 Task: Look for space in Zelenokumsk, Russia from 7th July, 2023 to 15th July, 2023 for 6 adults in price range Rs.15000 to Rs.20000. Place can be entire place with 3 bedrooms having 3 beds and 3 bathrooms. Property type can be house, flat, guest house. Booking option can be shelf check-in. Required host language is English.
Action: Mouse moved to (426, 64)
Screenshot: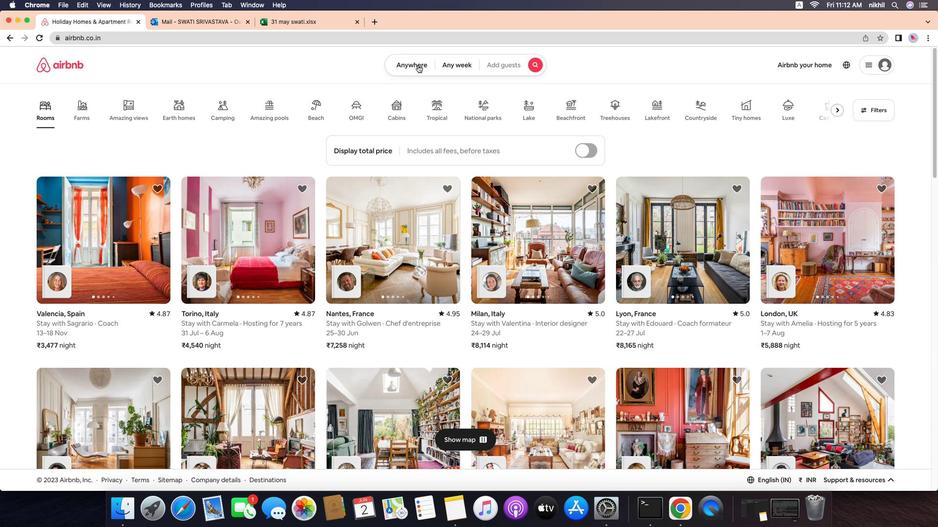 
Action: Key pressed Key.caps_lock
Screenshot: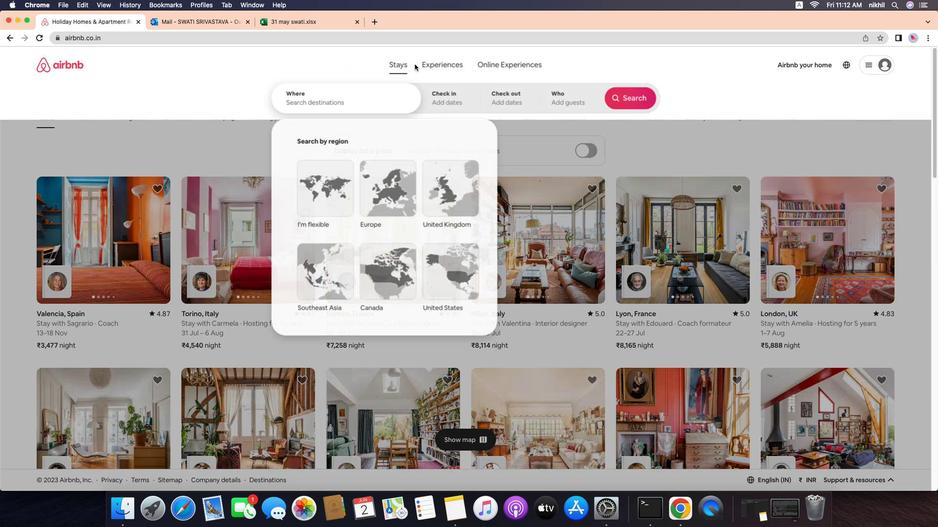 
Action: Mouse moved to (428, 62)
Screenshot: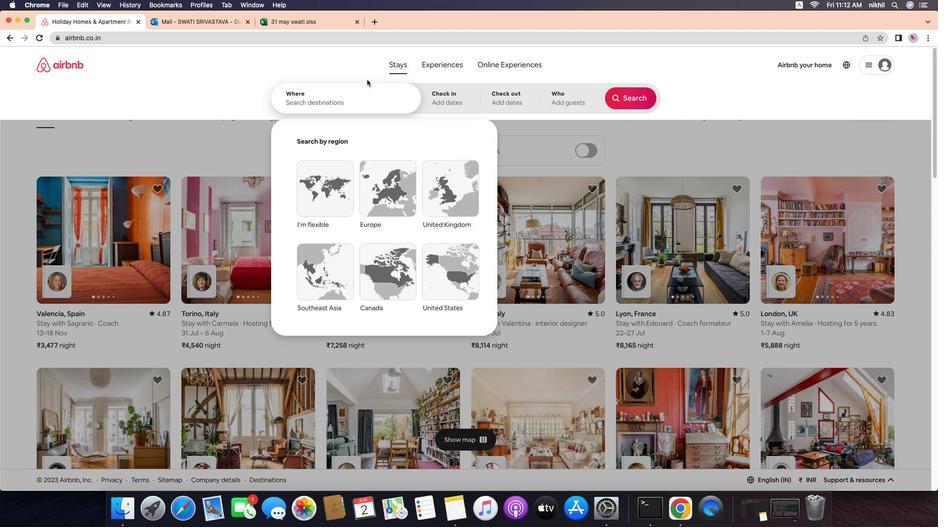 
Action: Mouse pressed left at (428, 62)
Screenshot: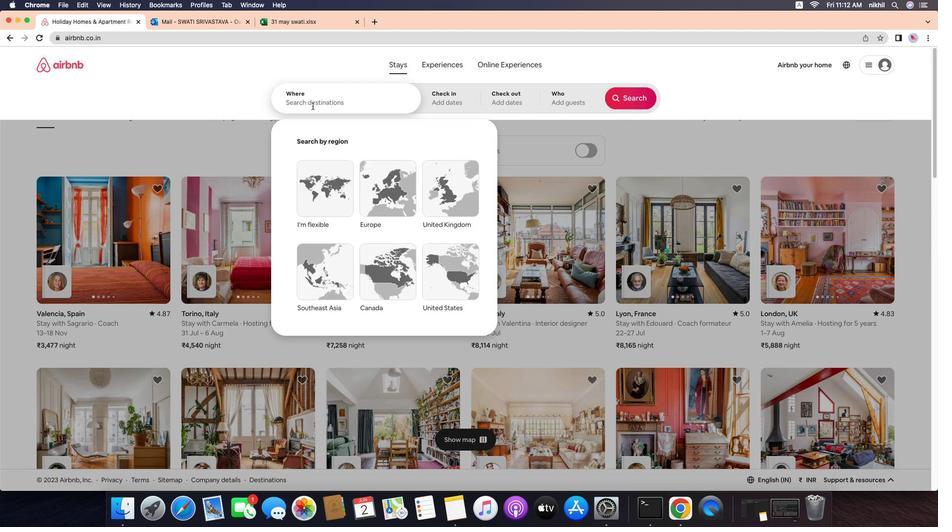 
Action: Mouse moved to (432, 58)
Screenshot: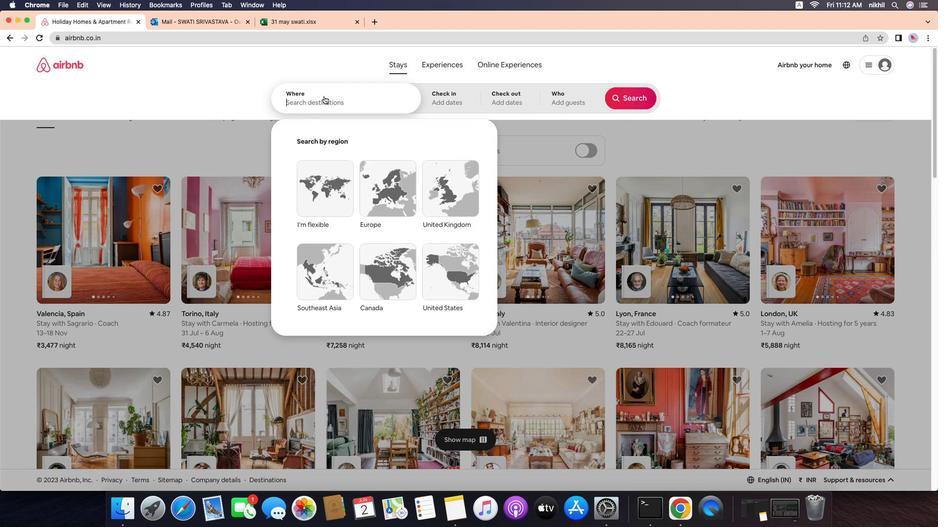 
Action: Mouse pressed left at (432, 58)
Screenshot: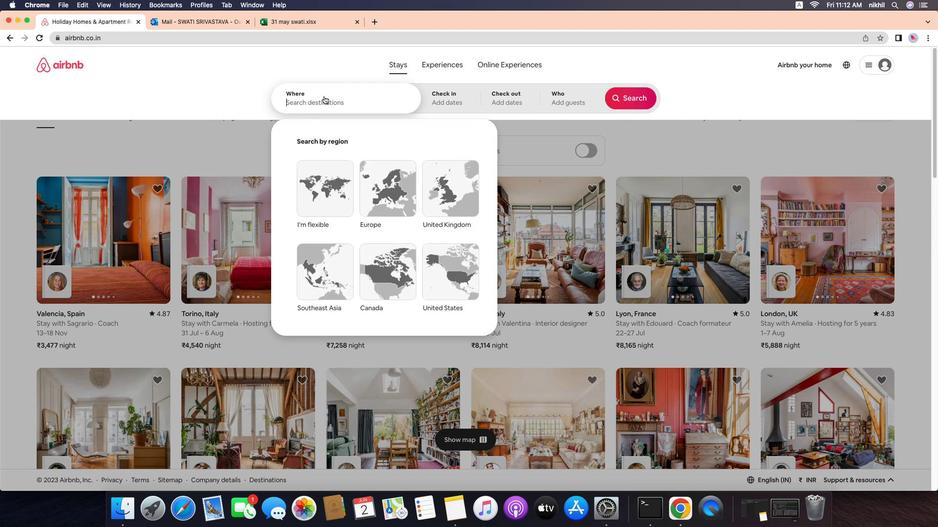 
Action: Mouse moved to (335, 92)
Screenshot: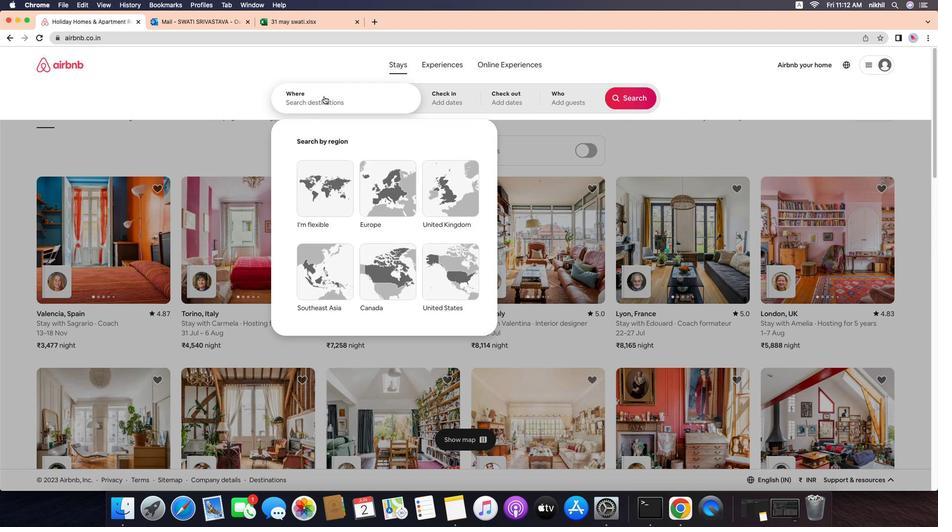 
Action: Mouse pressed left at (335, 92)
Screenshot: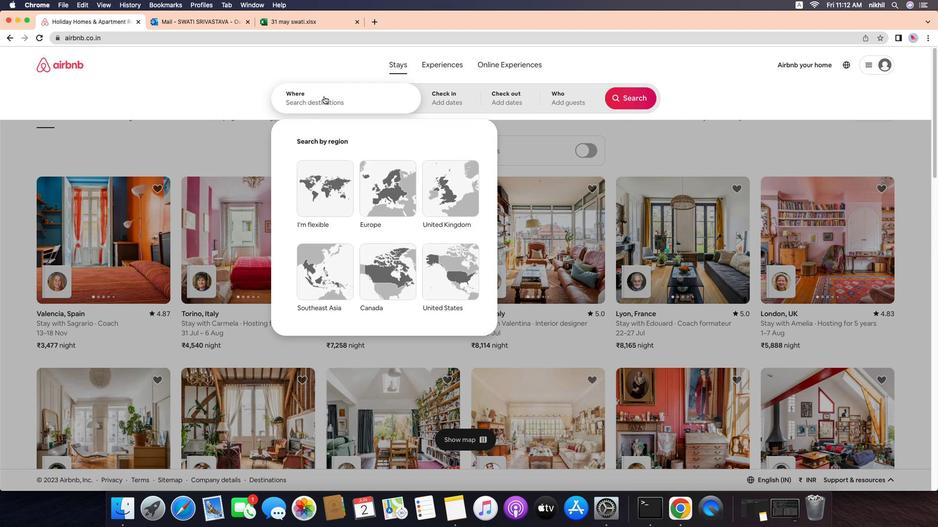 
Action: Key pressed Key.caps_lockKey.caps_lock'Z'Key.caps_lock'e''l''e''n''o''k''u''m''s''k'','Key.spaceKey.caps_lock'R'Key.caps_lock'u''s''s''i''a'Key.enter
Screenshot: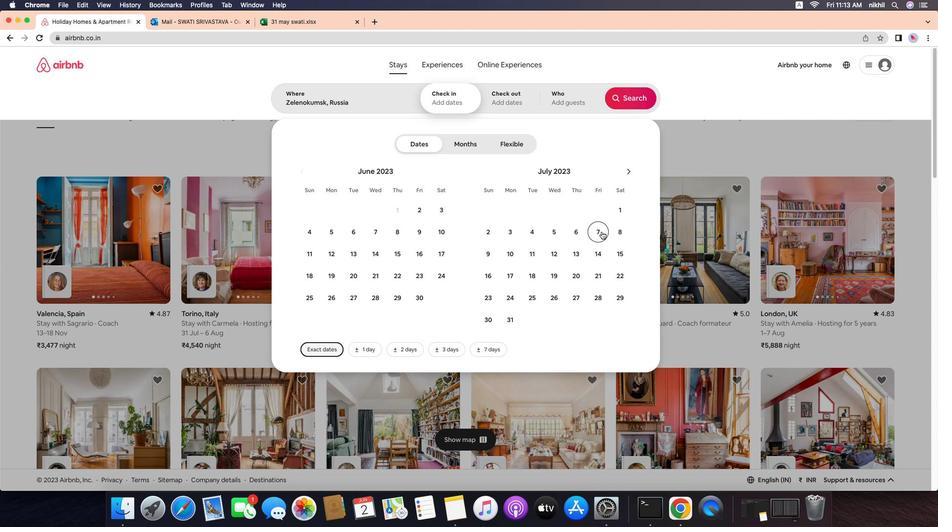 
Action: Mouse moved to (631, 237)
Screenshot: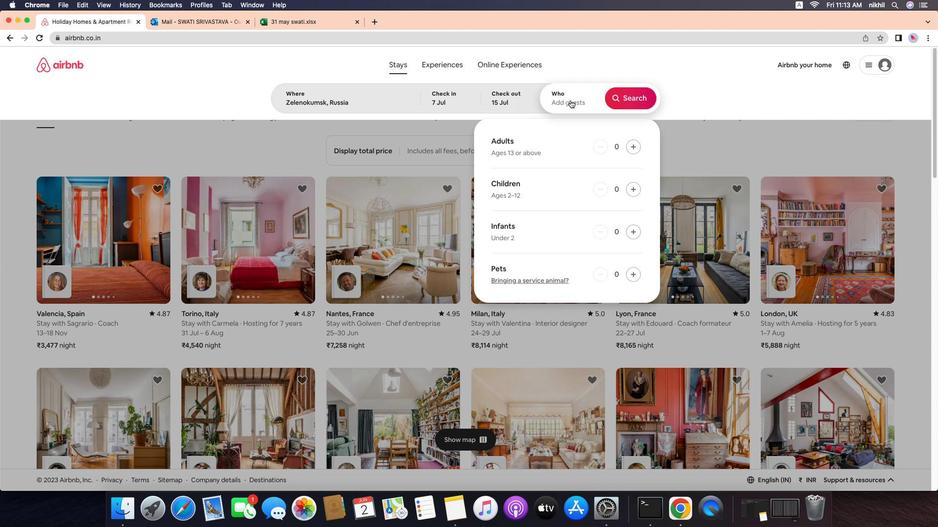 
Action: Mouse pressed left at (631, 237)
Screenshot: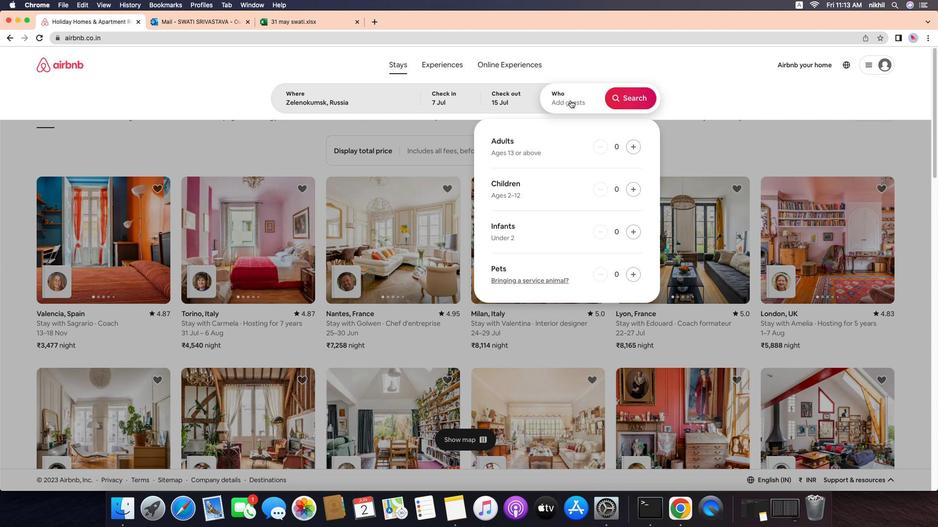 
Action: Mouse moved to (645, 252)
Screenshot: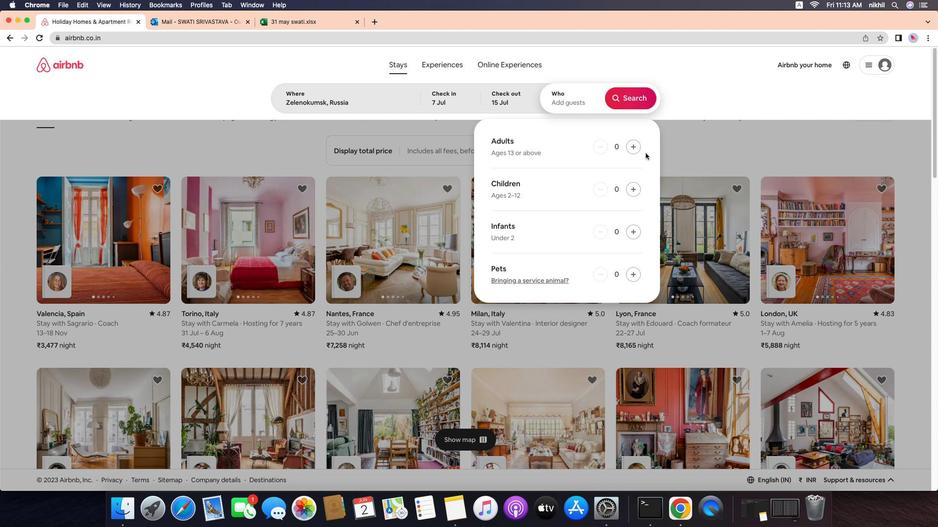 
Action: Mouse pressed left at (645, 252)
Screenshot: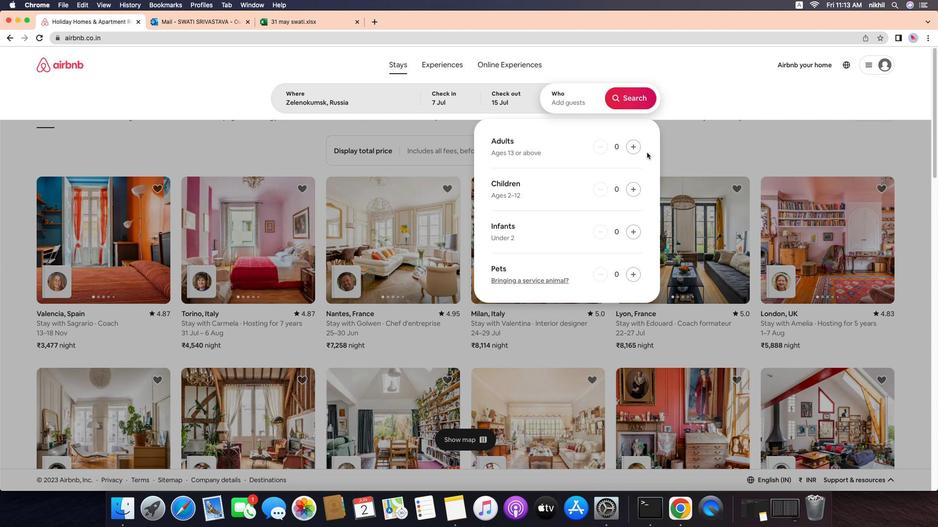 
Action: Mouse moved to (598, 96)
Screenshot: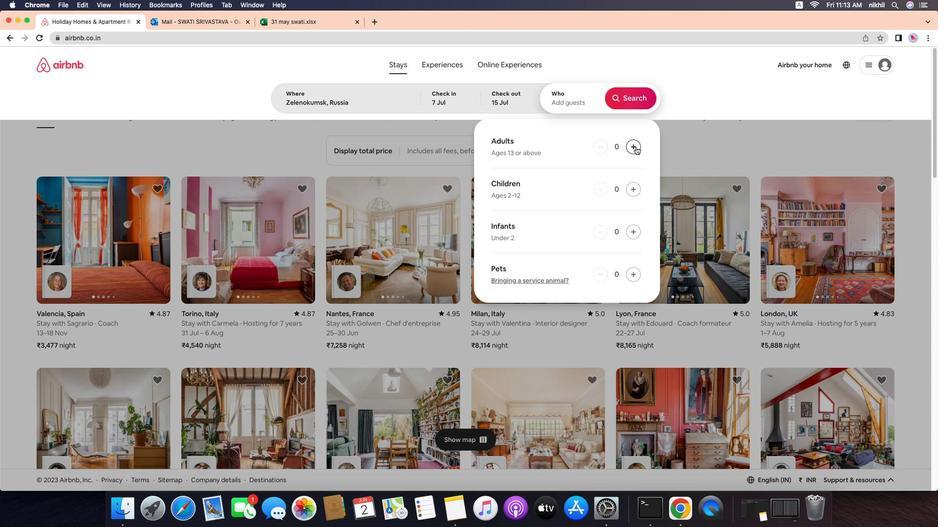 
Action: Mouse pressed left at (598, 96)
Screenshot: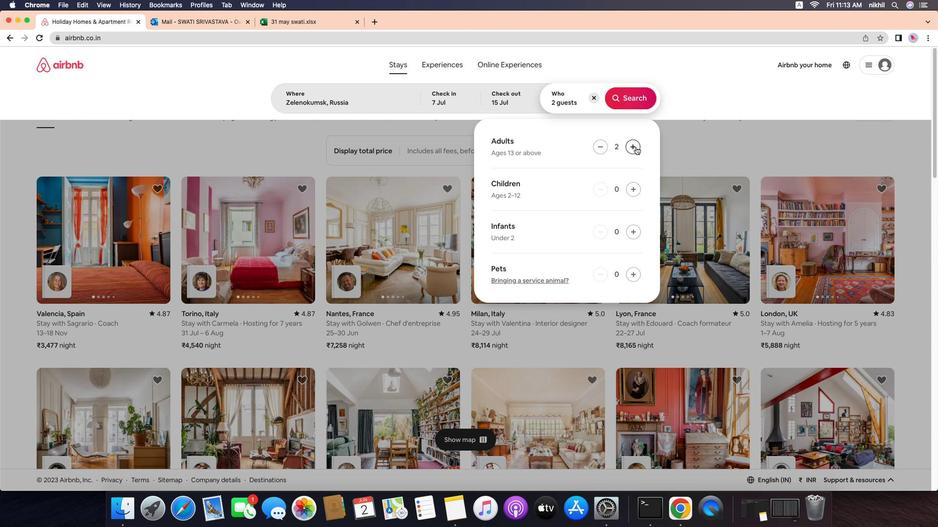 
Action: Mouse moved to (668, 147)
Screenshot: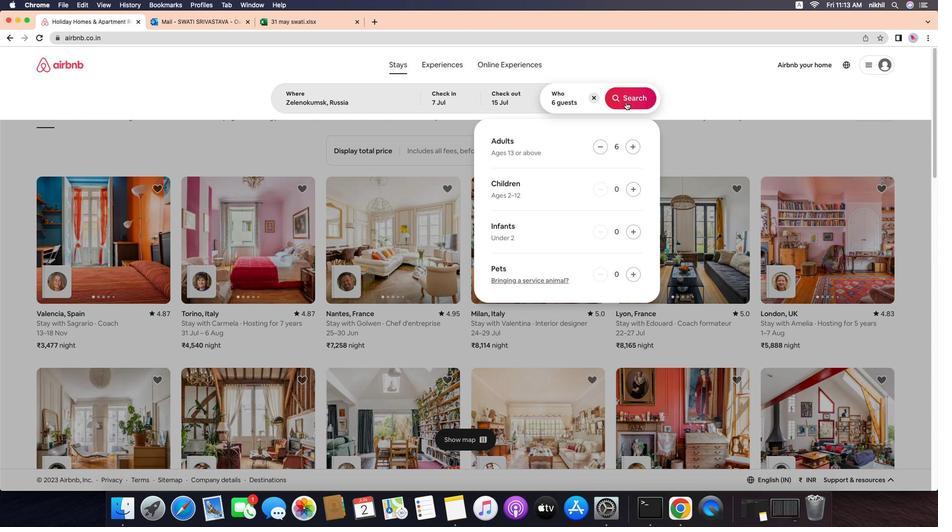 
Action: Mouse pressed left at (668, 147)
Screenshot: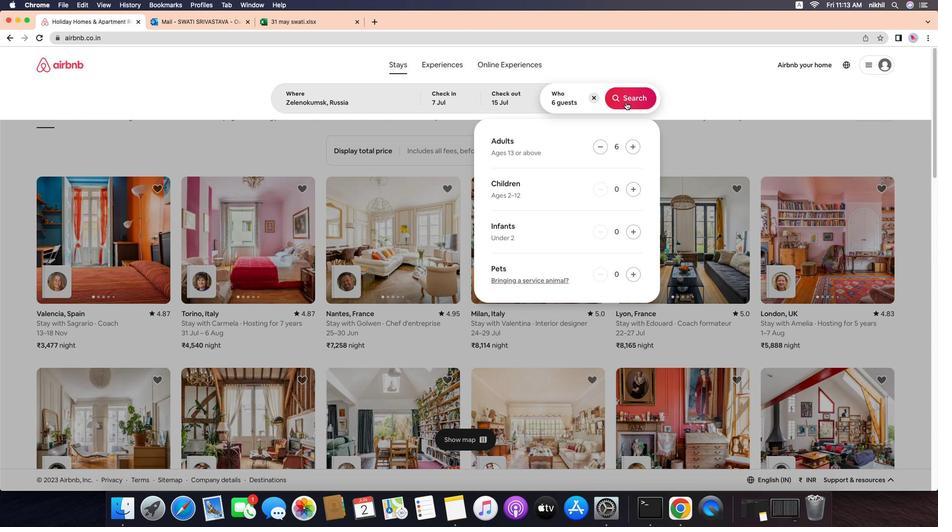 
Action: Mouse pressed left at (668, 147)
Screenshot: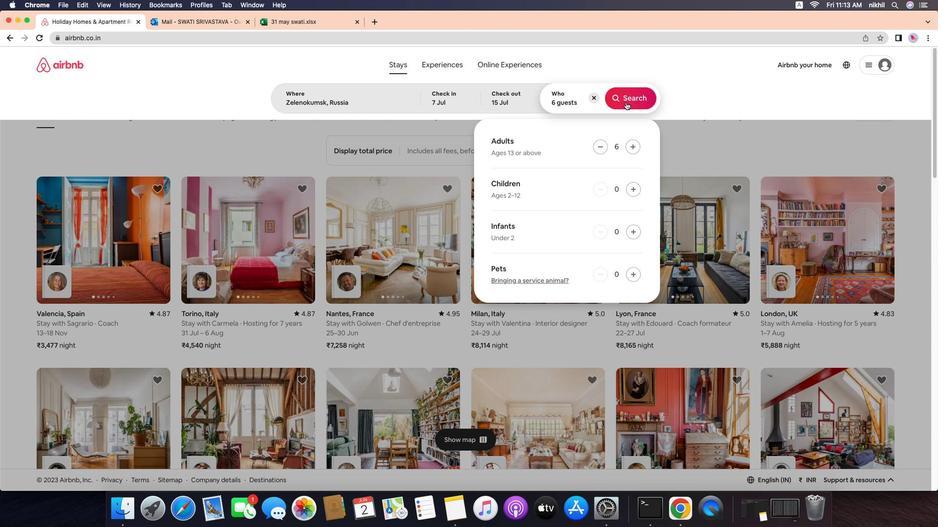 
Action: Mouse pressed left at (668, 147)
Screenshot: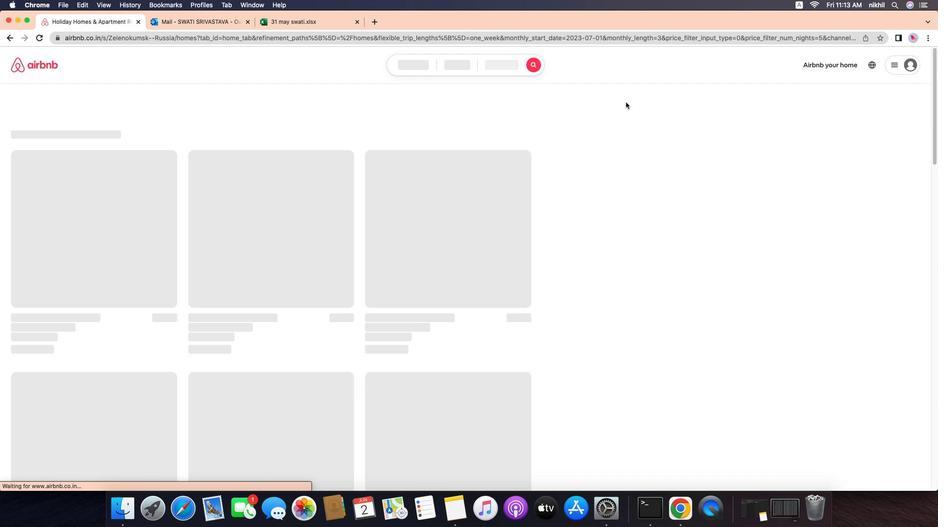 
Action: Mouse pressed left at (668, 147)
Screenshot: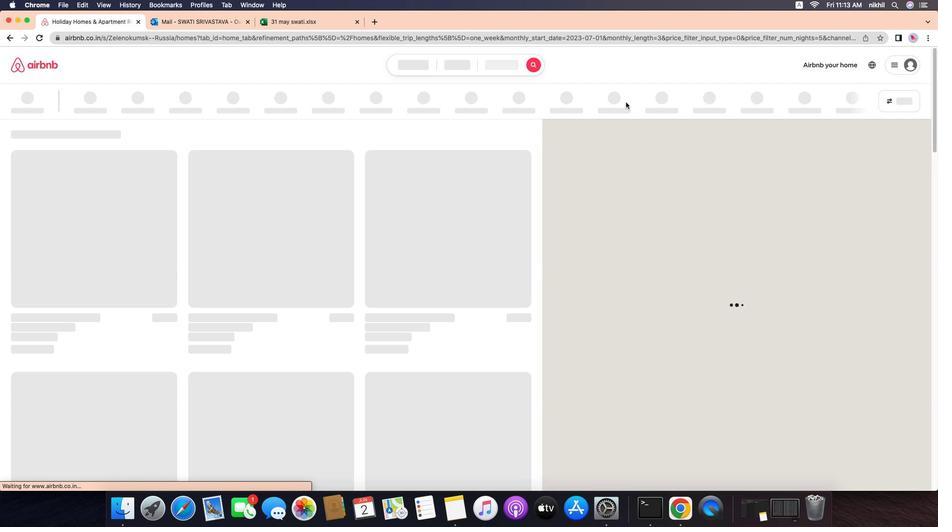 
Action: Mouse pressed left at (668, 147)
Screenshot: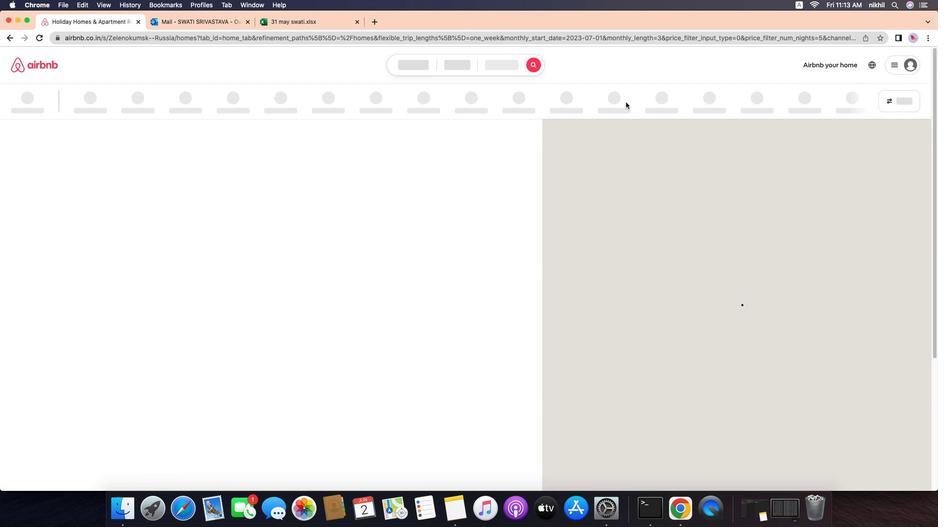 
Action: Mouse pressed left at (668, 147)
Screenshot: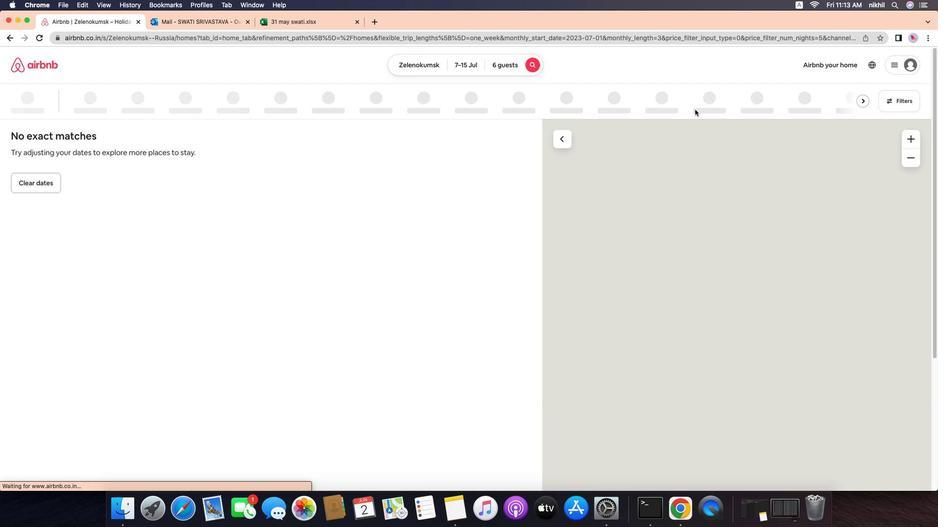 
Action: Mouse moved to (657, 98)
Screenshot: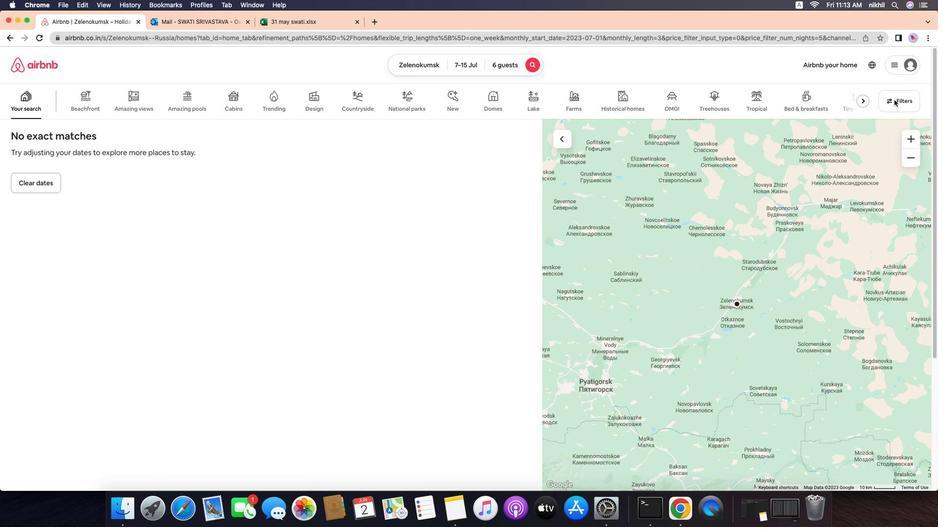 
Action: Mouse pressed left at (657, 98)
Screenshot: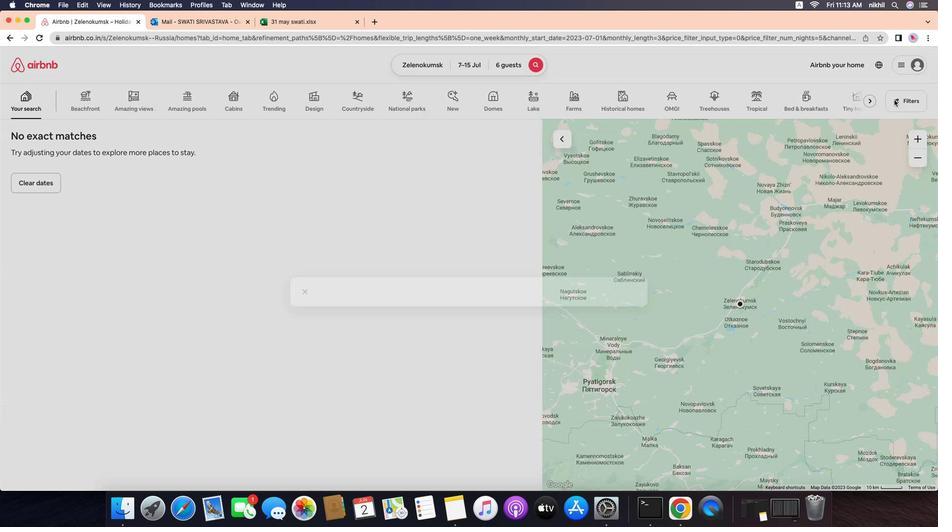 
Action: Mouse moved to (944, 96)
Screenshot: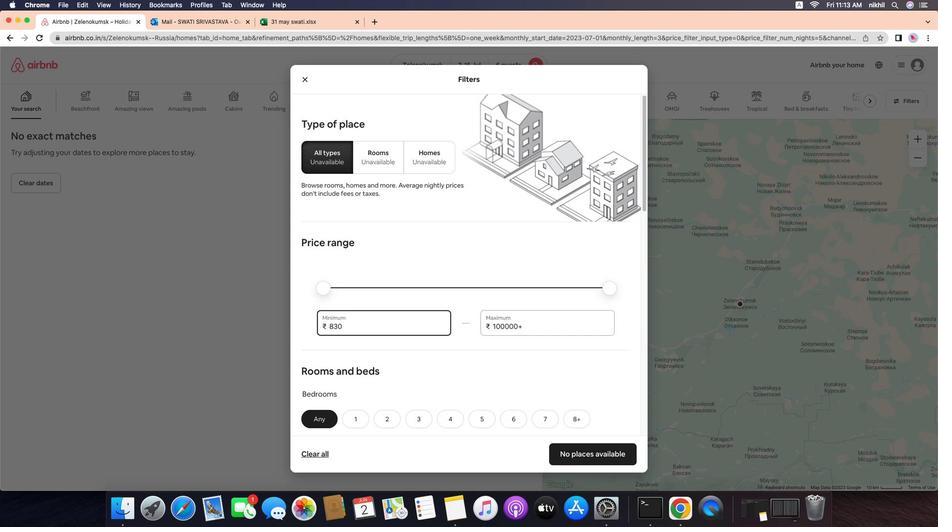 
Action: Mouse pressed left at (944, 96)
Screenshot: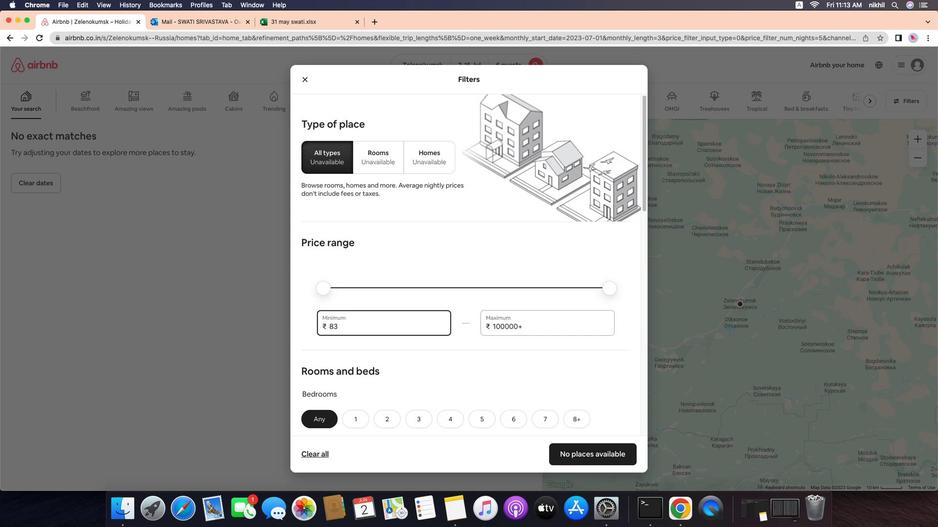 
Action: Mouse moved to (407, 343)
Screenshot: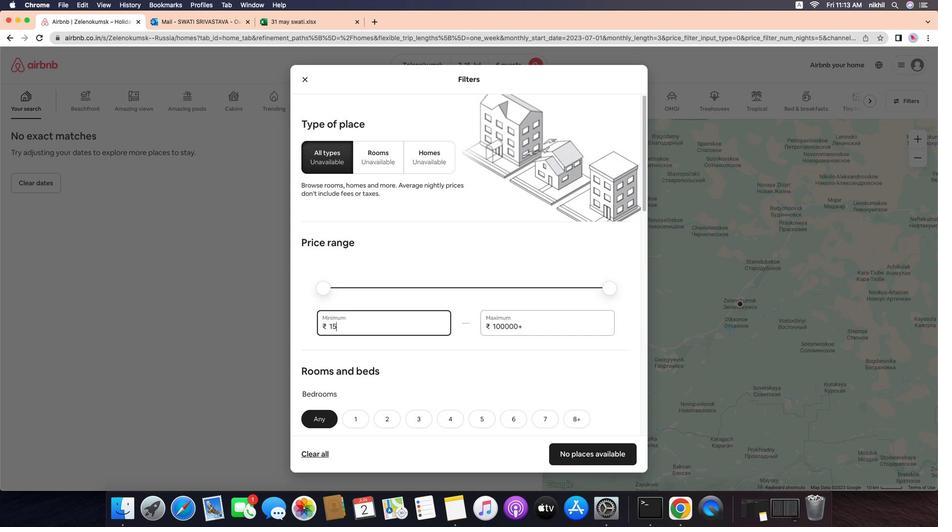 
Action: Mouse pressed left at (407, 343)
Screenshot: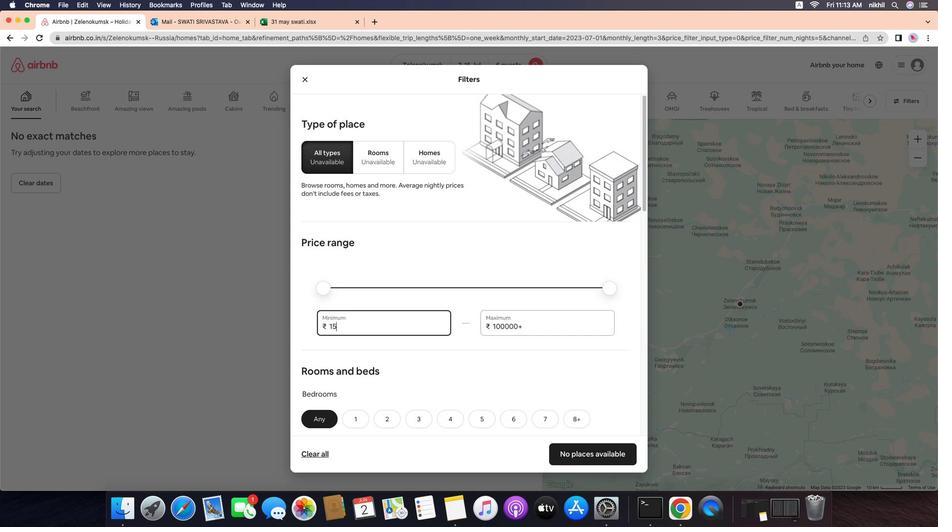 
Action: Key pressed Key.backspaceKey.backspaceKey.backspaceKey.backspaceKey.backspace'1''5''0''0''0'
Screenshot: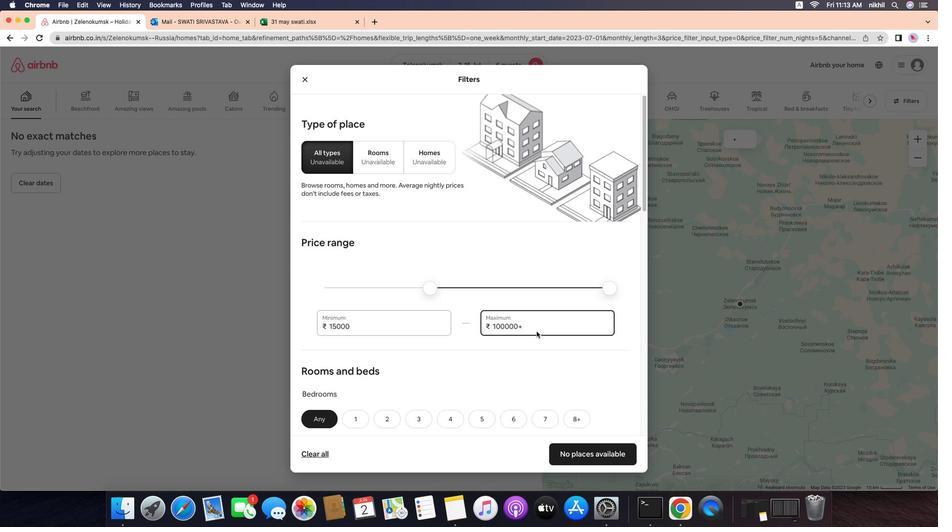 
Action: Mouse moved to (563, 343)
Screenshot: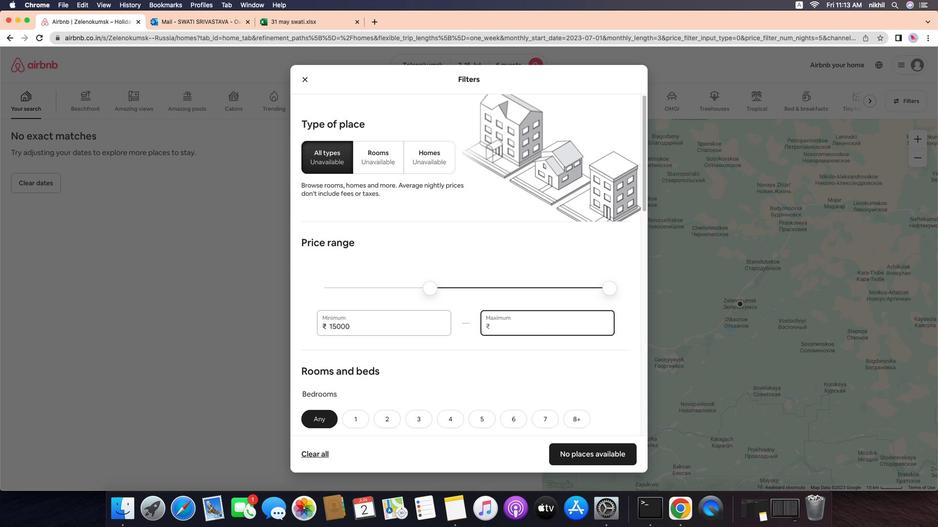 
Action: Mouse pressed left at (563, 343)
Screenshot: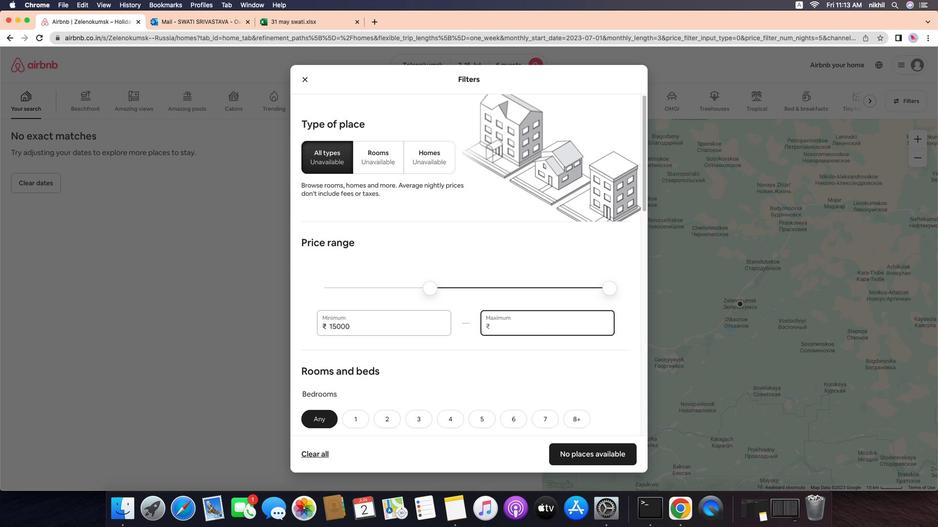 
Action: Mouse moved to (562, 343)
Screenshot: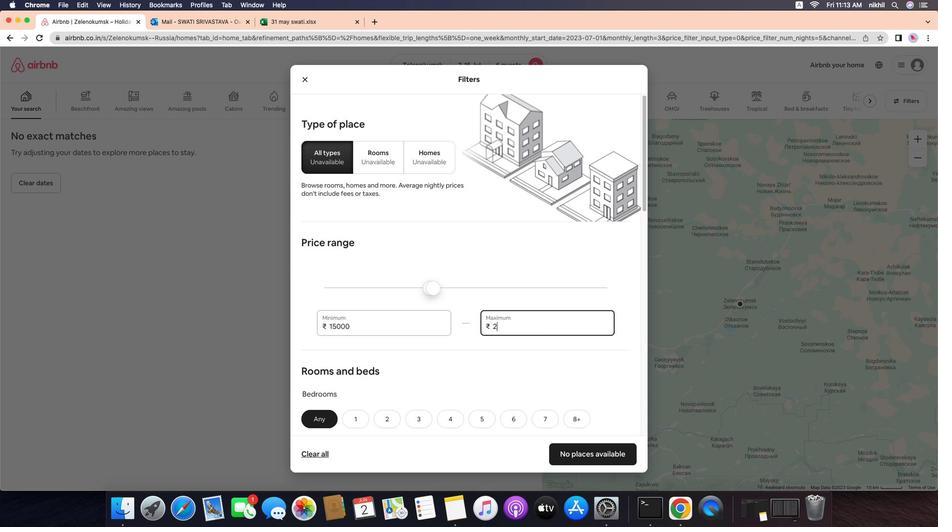 
Action: Key pressed Key.backspaceKey.backspaceKey.backspaceKey.backspaceKey.backspaceKey.backspaceKey.backspaceKey.backspace'2''0''0''0''0'
Screenshot: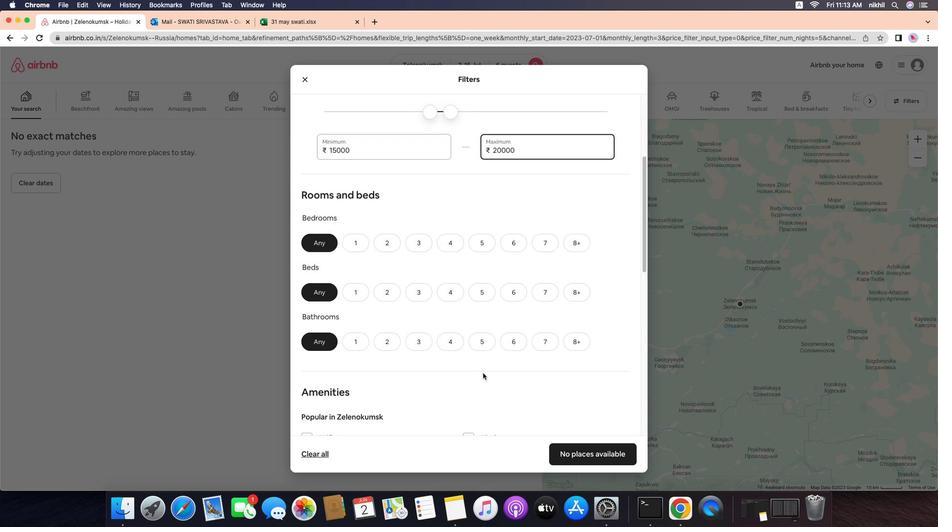
Action: Mouse moved to (504, 388)
Screenshot: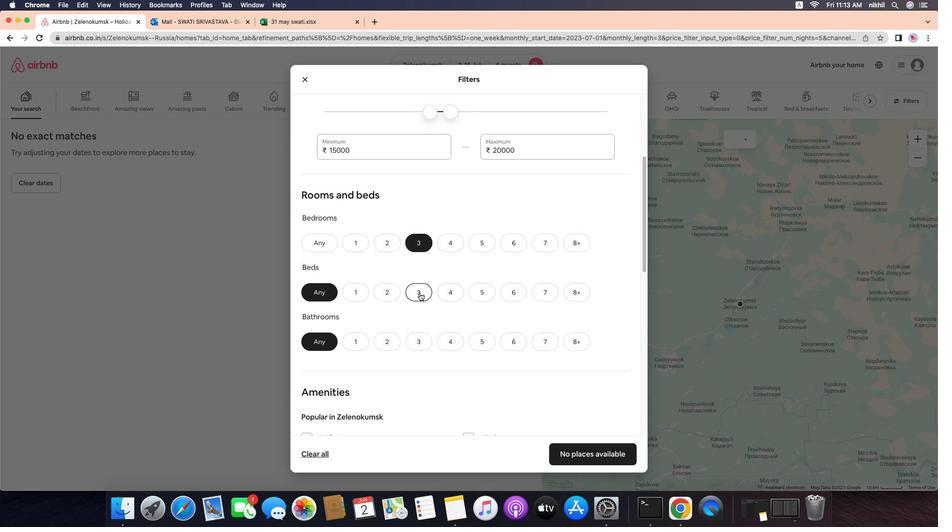 
Action: Mouse scrolled (504, 388) with delta (-9, -10)
Screenshot: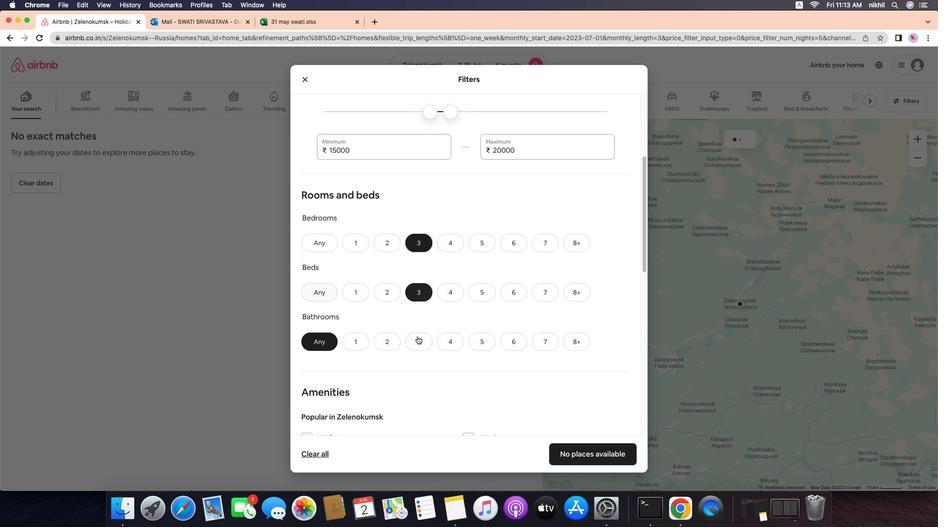 
Action: Mouse scrolled (504, 388) with delta (-9, -10)
Screenshot: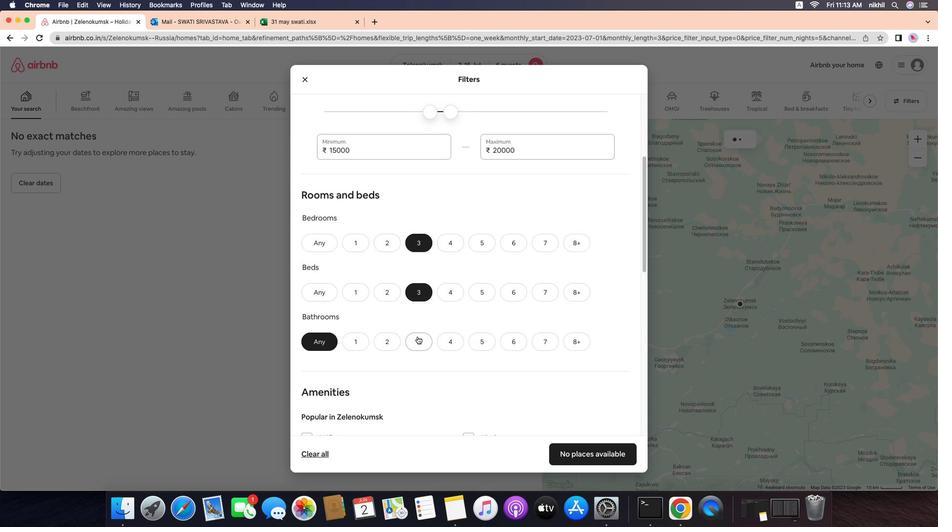 
Action: Mouse scrolled (504, 388) with delta (-9, -11)
Screenshot: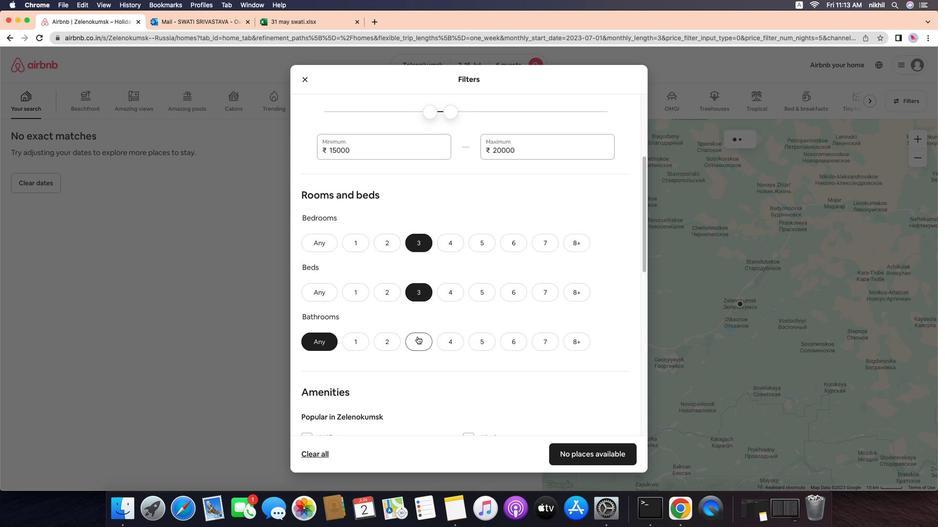 
Action: Mouse scrolled (504, 388) with delta (-9, -11)
Screenshot: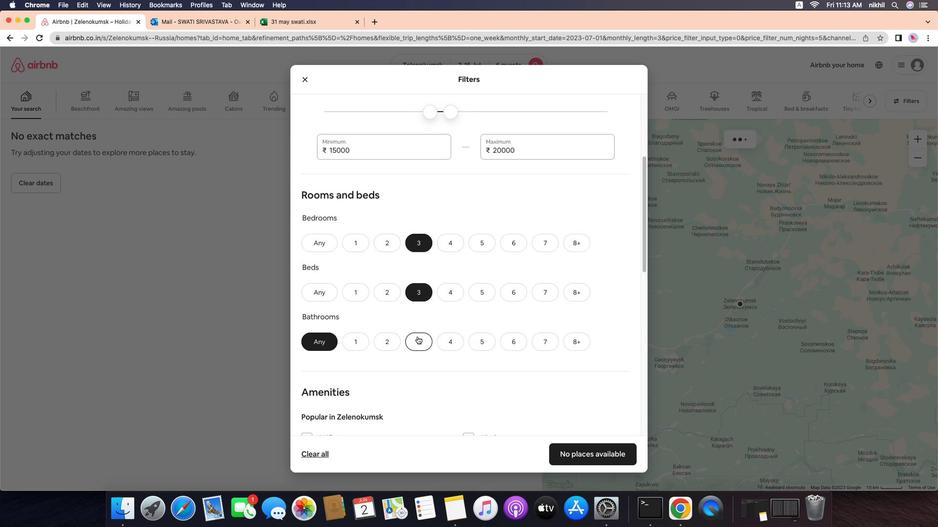 
Action: Mouse moved to (437, 249)
Screenshot: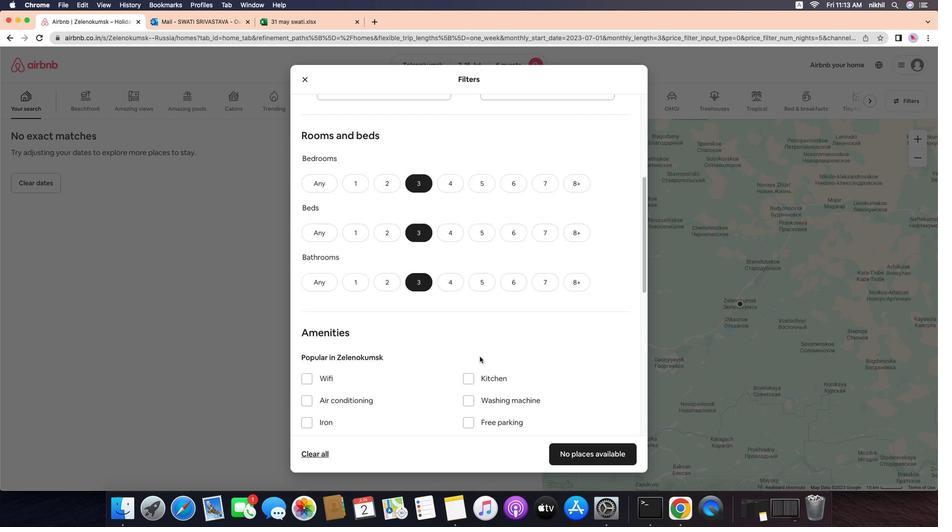 
Action: Mouse pressed left at (437, 249)
Screenshot: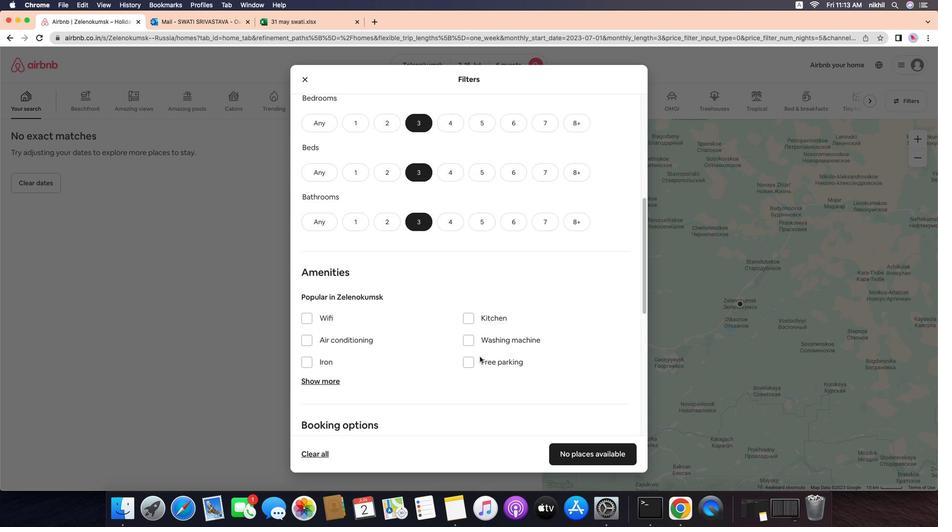 
Action: Mouse moved to (437, 303)
Screenshot: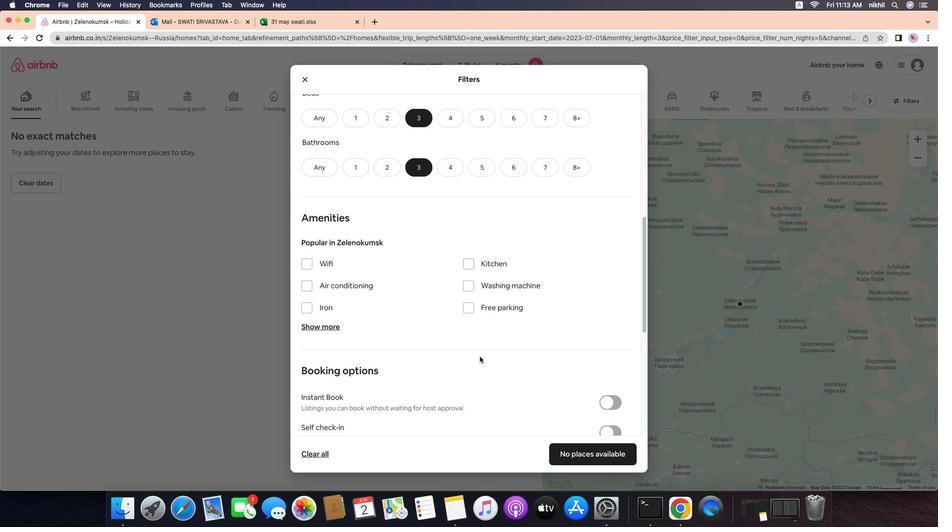 
Action: Mouse pressed left at (437, 303)
Screenshot: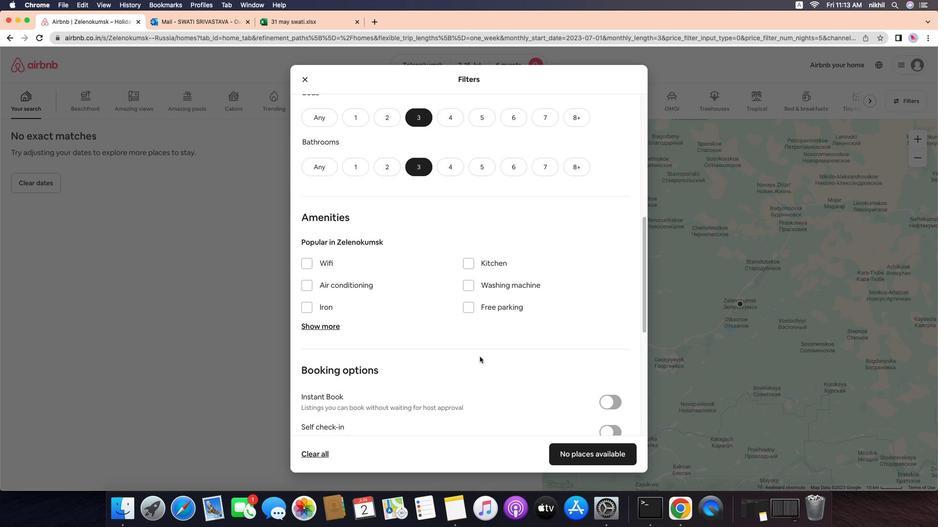 
Action: Mouse moved to (435, 349)
Screenshot: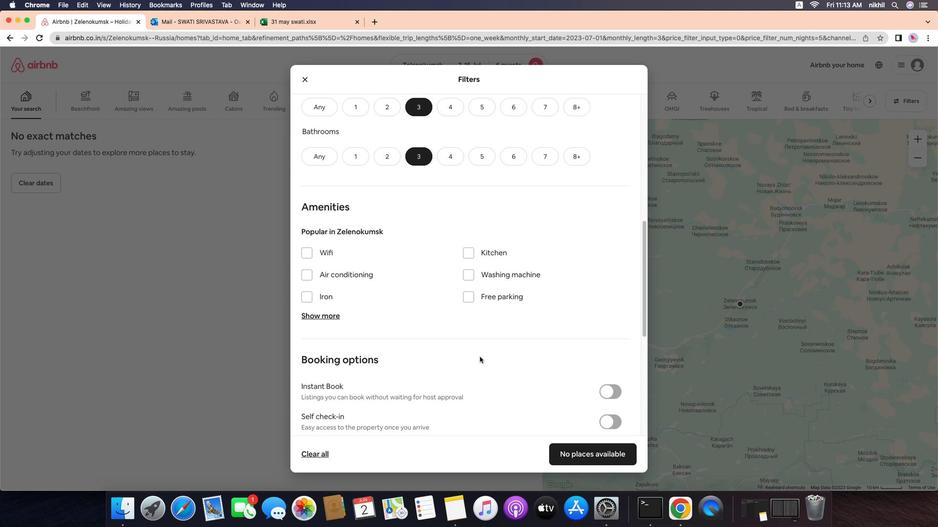 
Action: Mouse pressed left at (435, 349)
Screenshot: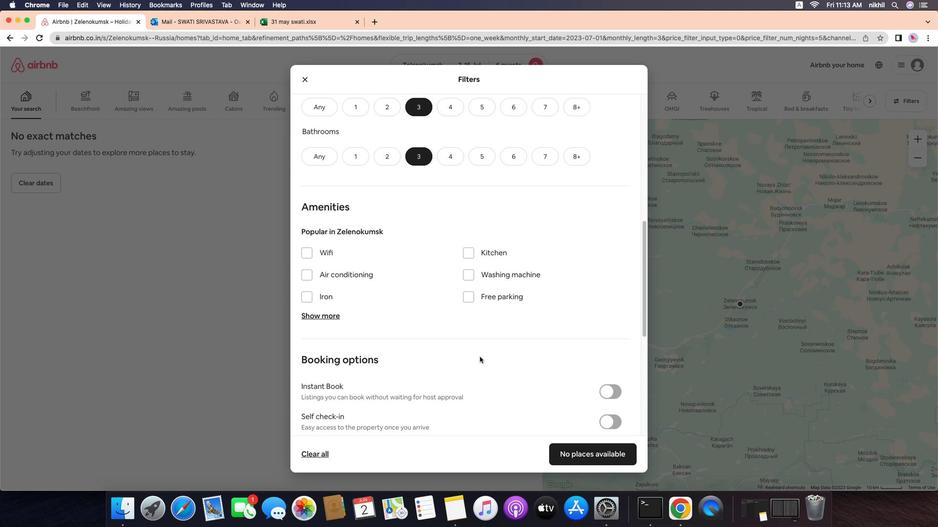
Action: Mouse moved to (501, 370)
Screenshot: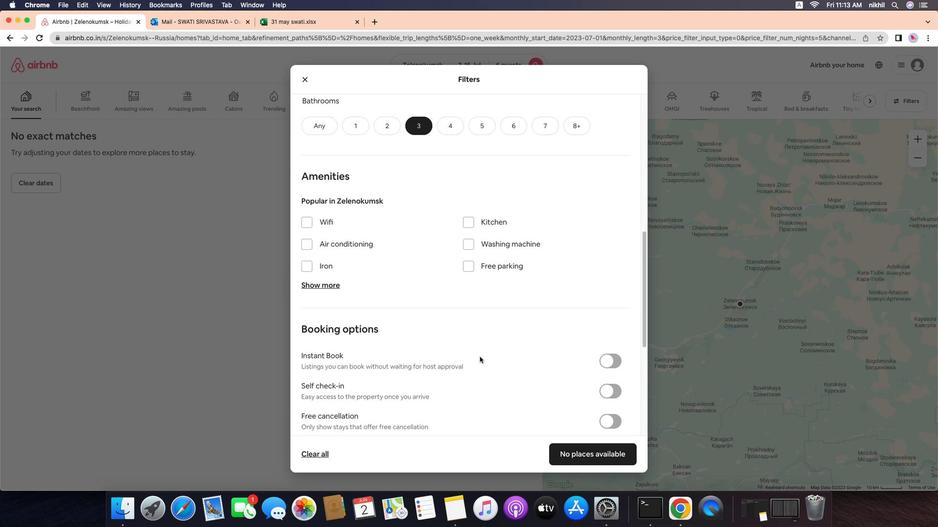 
Action: Mouse scrolled (501, 370) with delta (-9, -10)
Screenshot: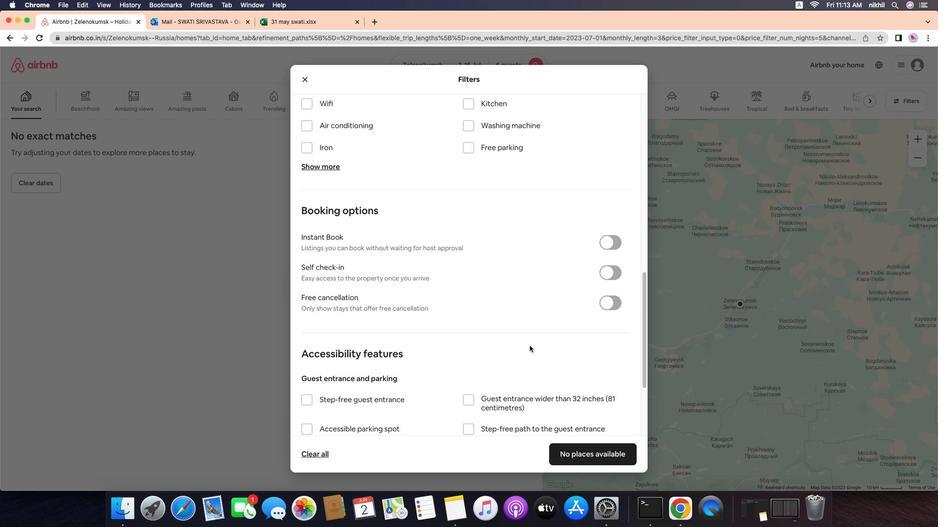 
Action: Mouse scrolled (501, 370) with delta (-9, -10)
Screenshot: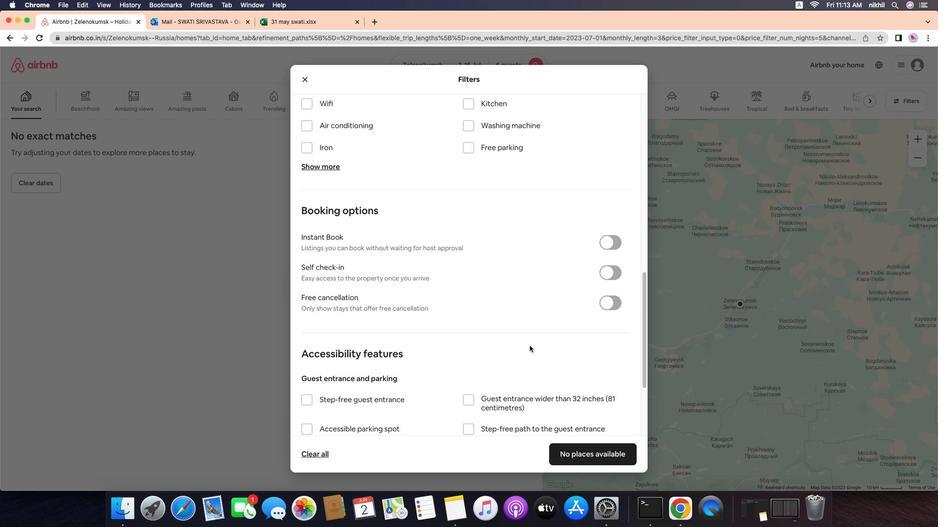 
Action: Mouse scrolled (501, 370) with delta (-9, -11)
Screenshot: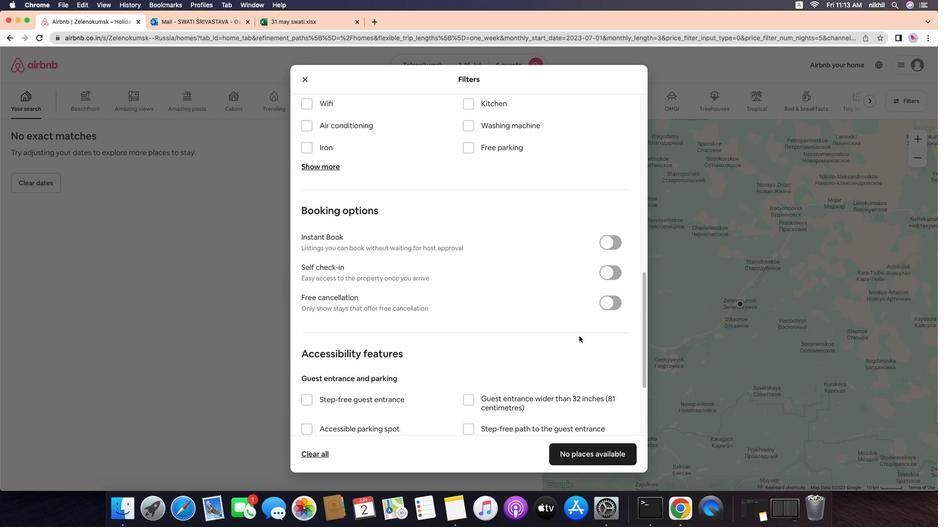
Action: Mouse scrolled (501, 370) with delta (-9, -11)
Screenshot: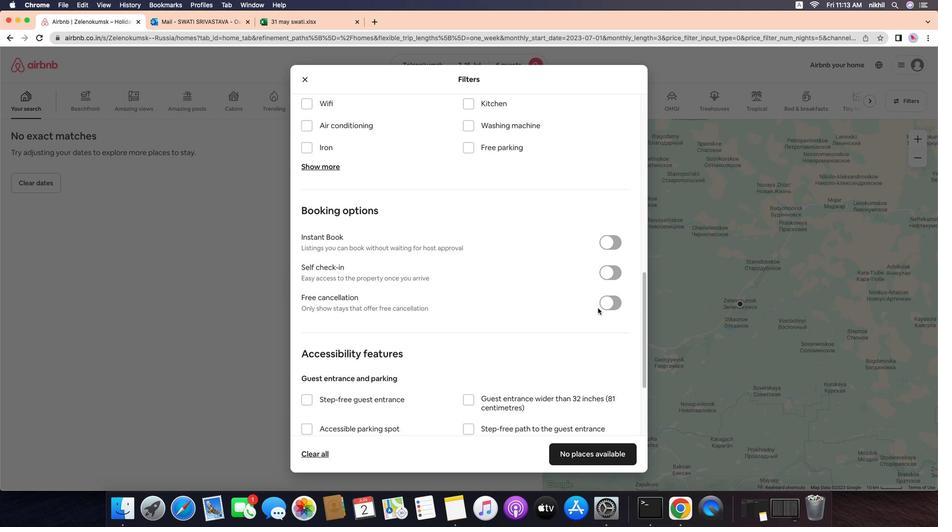 
Action: Mouse scrolled (501, 370) with delta (-9, -10)
Screenshot: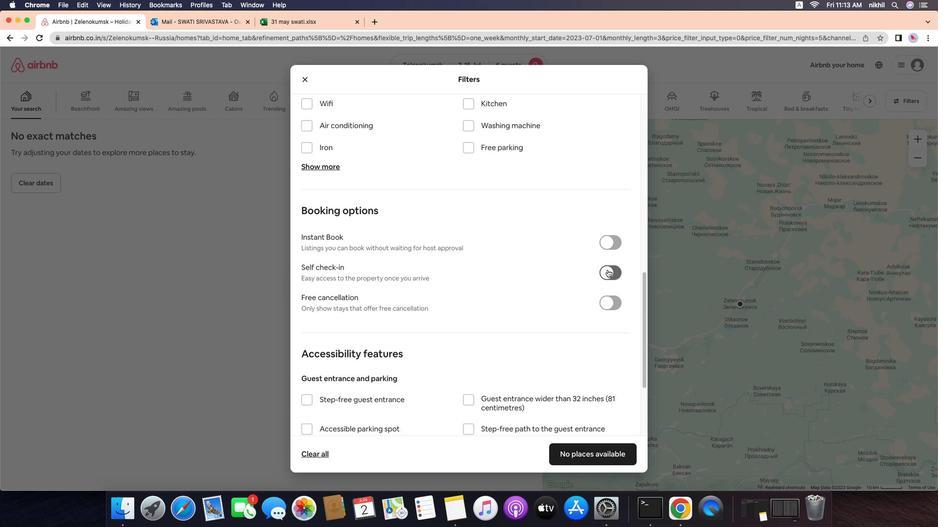 
Action: Mouse scrolled (501, 370) with delta (-9, -10)
Screenshot: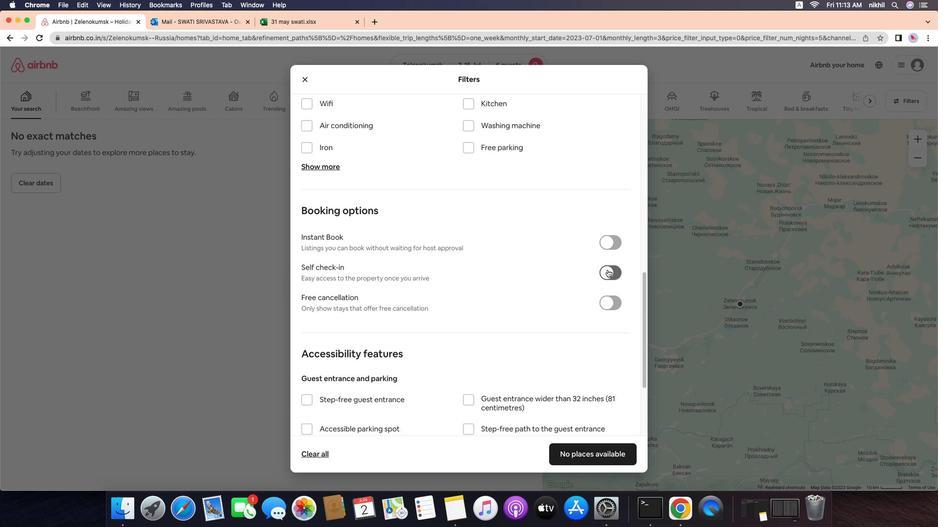 
Action: Mouse scrolled (501, 370) with delta (-9, -10)
Screenshot: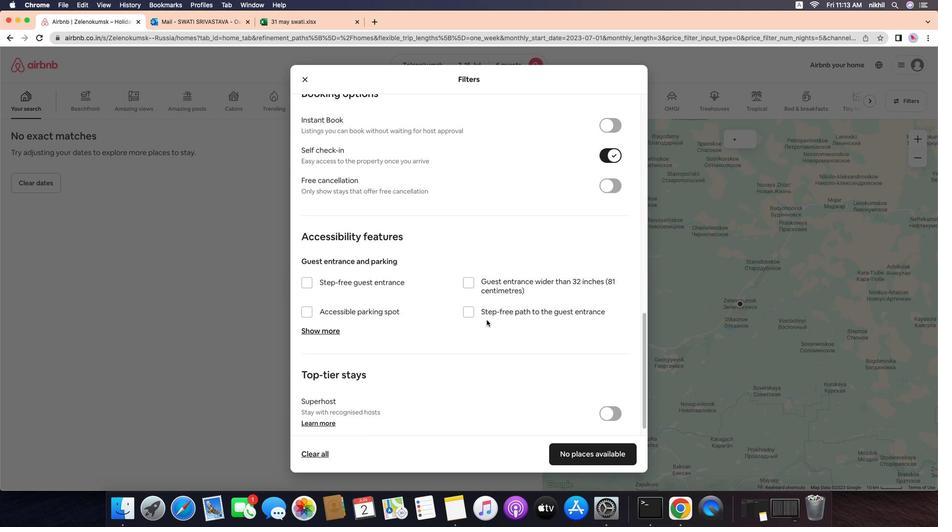 
Action: Mouse scrolled (501, 370) with delta (-9, -10)
Screenshot: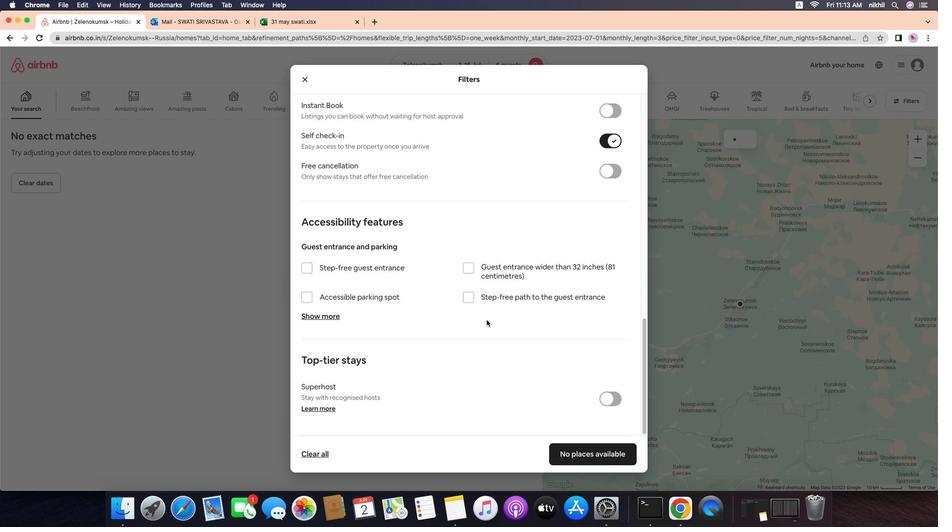 
Action: Mouse scrolled (501, 370) with delta (-9, -10)
Screenshot: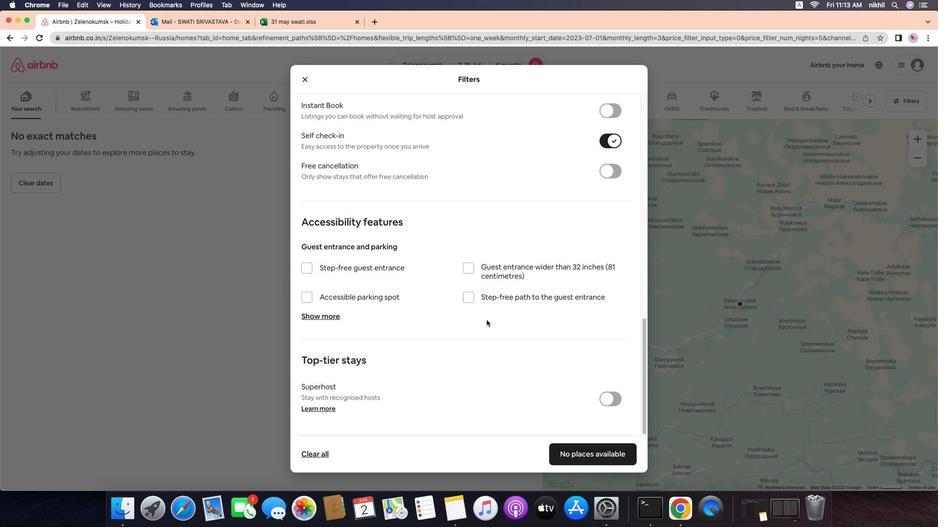 
Action: Mouse scrolled (501, 370) with delta (-9, -11)
Screenshot: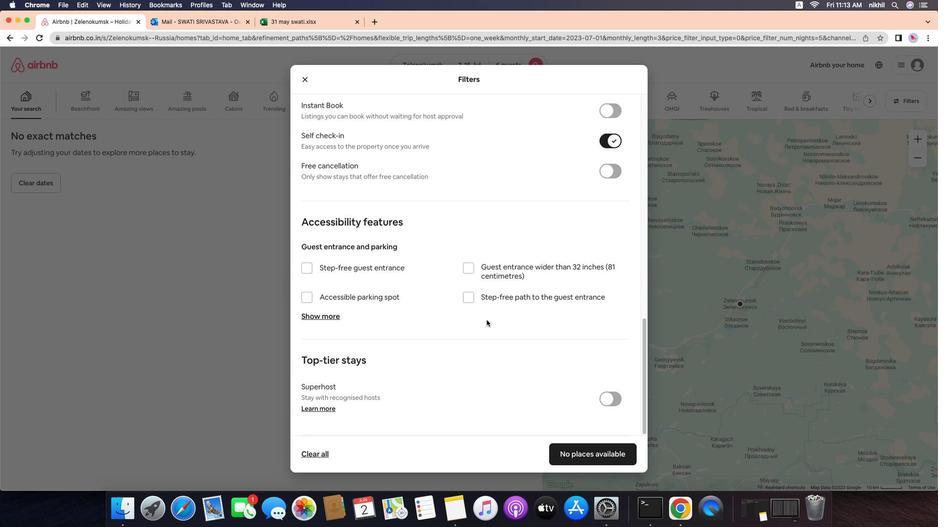 
Action: Mouse moved to (638, 277)
Screenshot: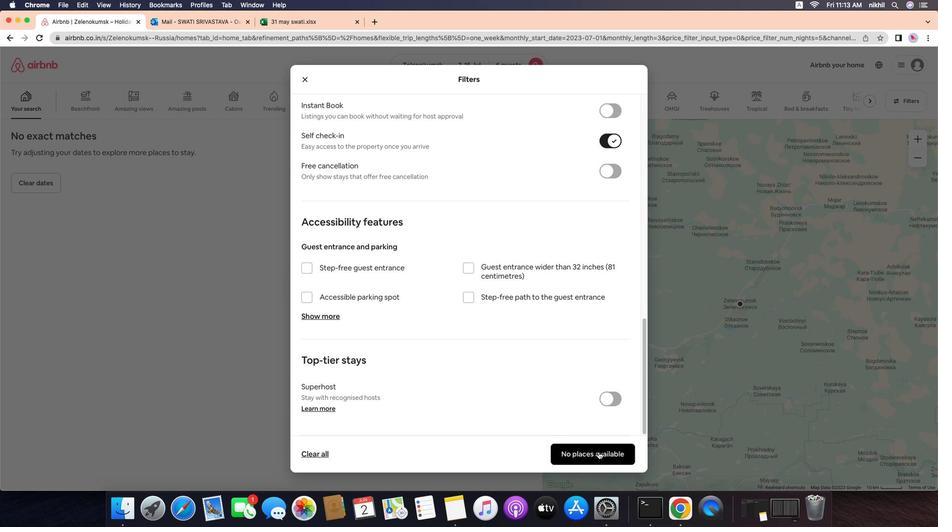 
Action: Mouse pressed left at (638, 277)
Screenshot: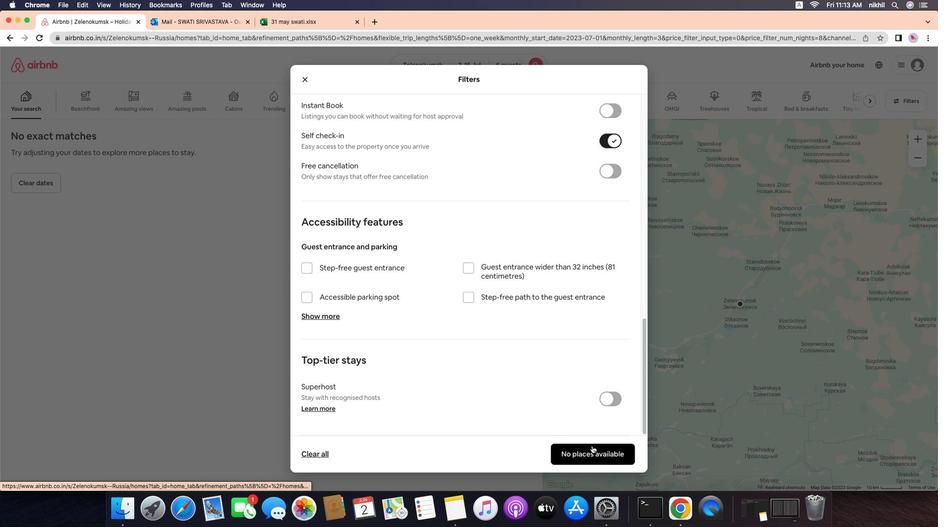 
Action: Mouse moved to (509, 331)
Screenshot: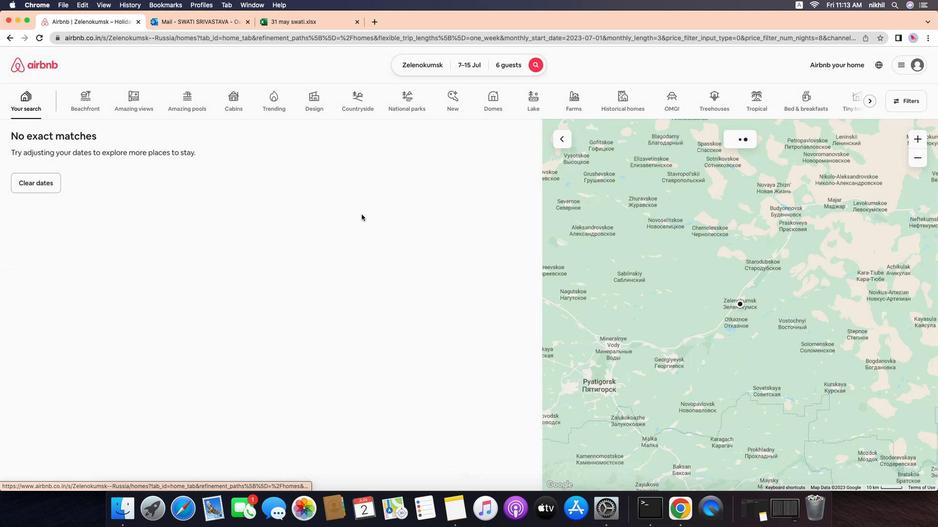 
Action: Mouse scrolled (509, 331) with delta (-9, -10)
Screenshot: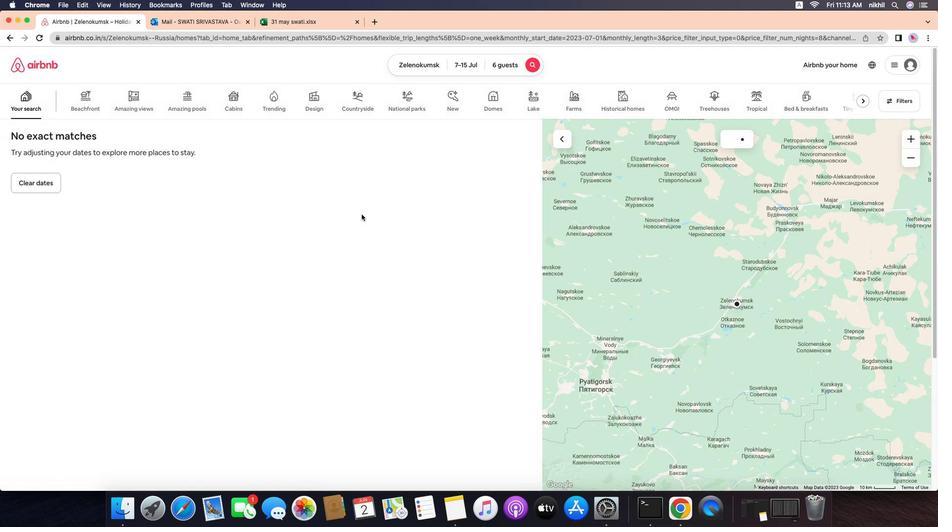 
Action: Mouse scrolled (509, 331) with delta (-9, -10)
Screenshot: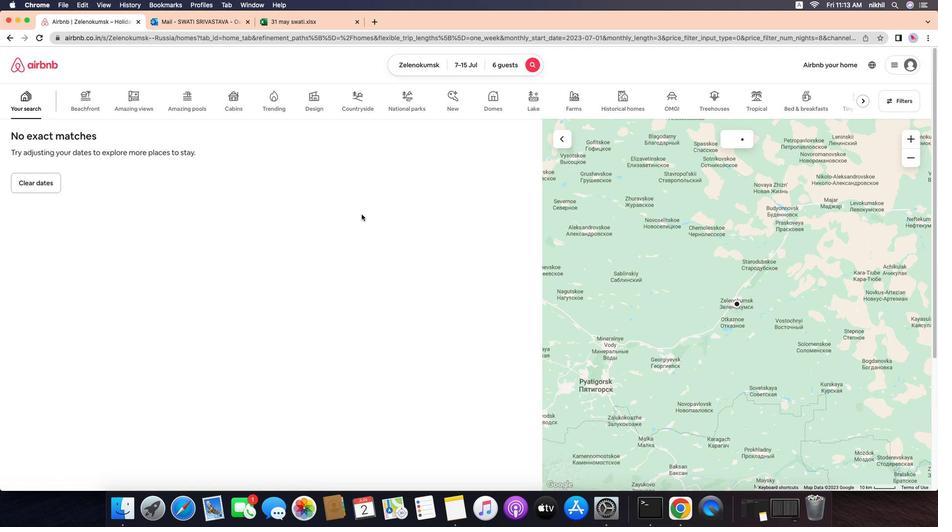 
Action: Mouse scrolled (509, 331) with delta (-9, -11)
Screenshot: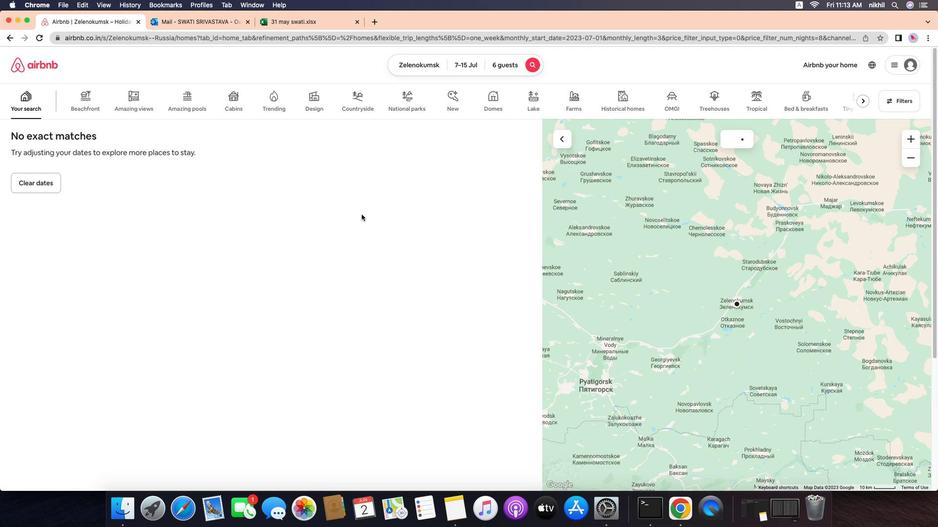 
Action: Mouse scrolled (509, 331) with delta (-9, -13)
Screenshot: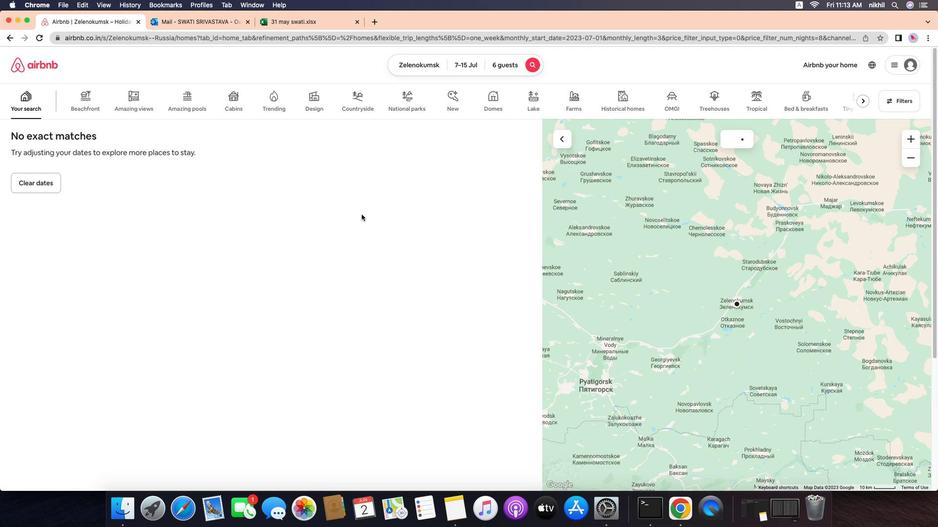 
Action: Mouse scrolled (509, 331) with delta (-9, -13)
Screenshot: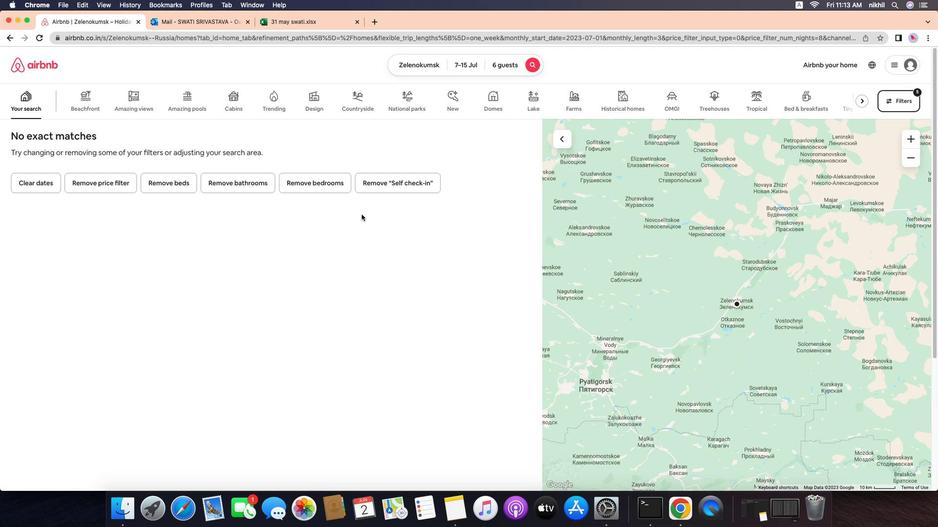 
Action: Mouse scrolled (509, 331) with delta (-9, -10)
Screenshot: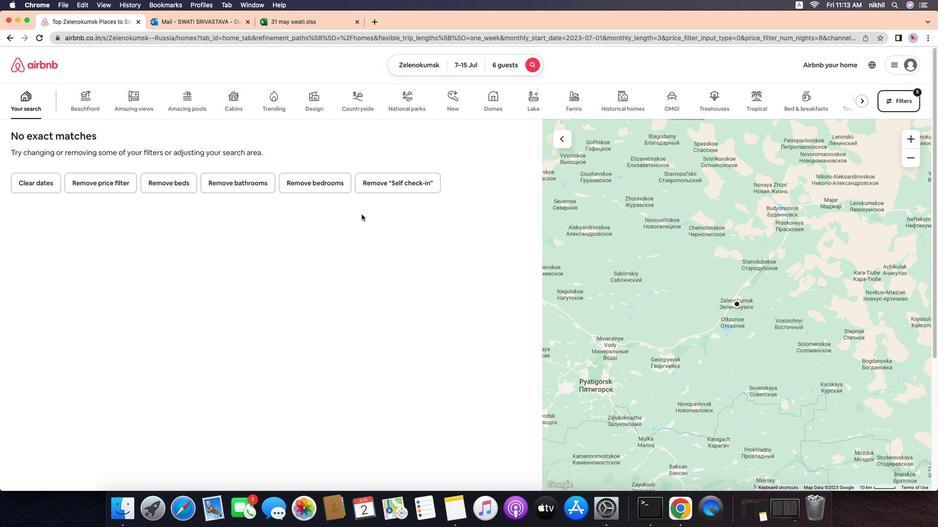 
Action: Mouse scrolled (509, 331) with delta (-9, -10)
Screenshot: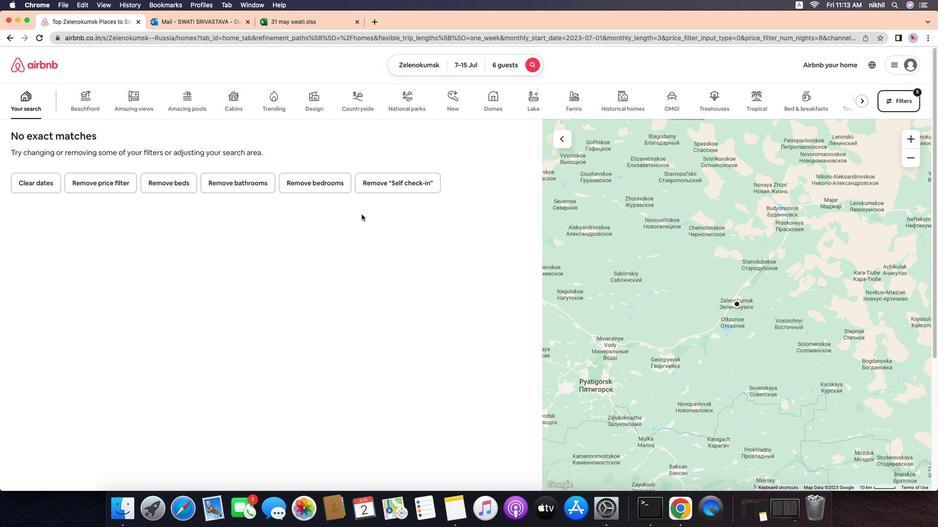 
Action: Mouse scrolled (509, 331) with delta (-9, -12)
Screenshot: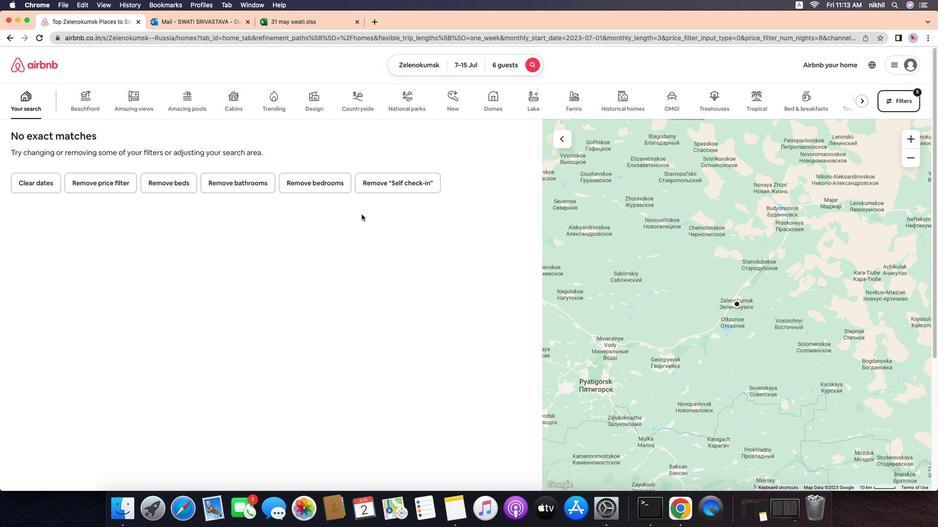 
Action: Mouse scrolled (509, 331) with delta (-9, -13)
Screenshot: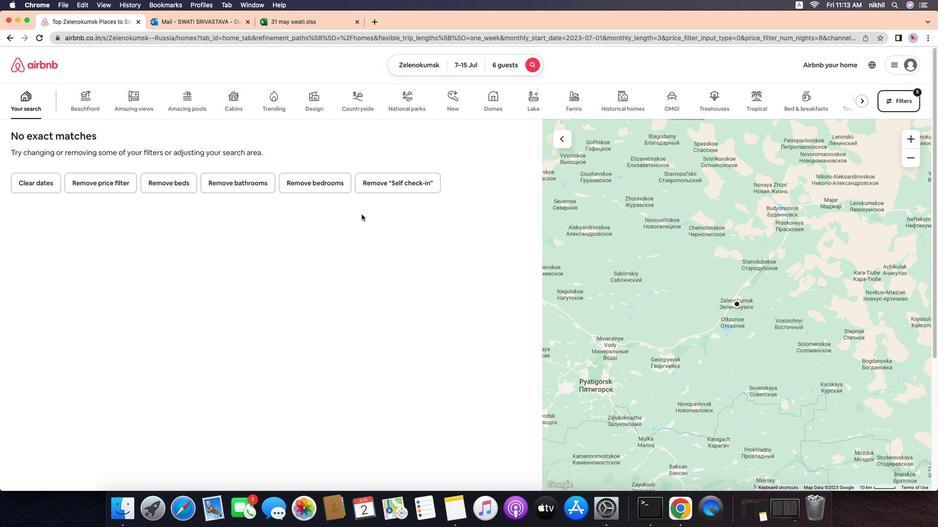 
Action: Mouse scrolled (509, 331) with delta (-9, -13)
Screenshot: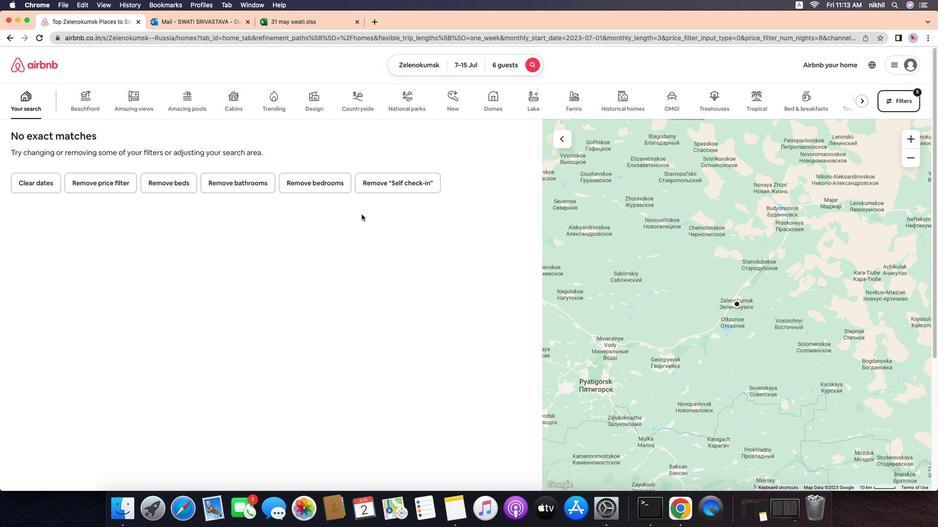 
Action: Mouse moved to (628, 472)
Screenshot: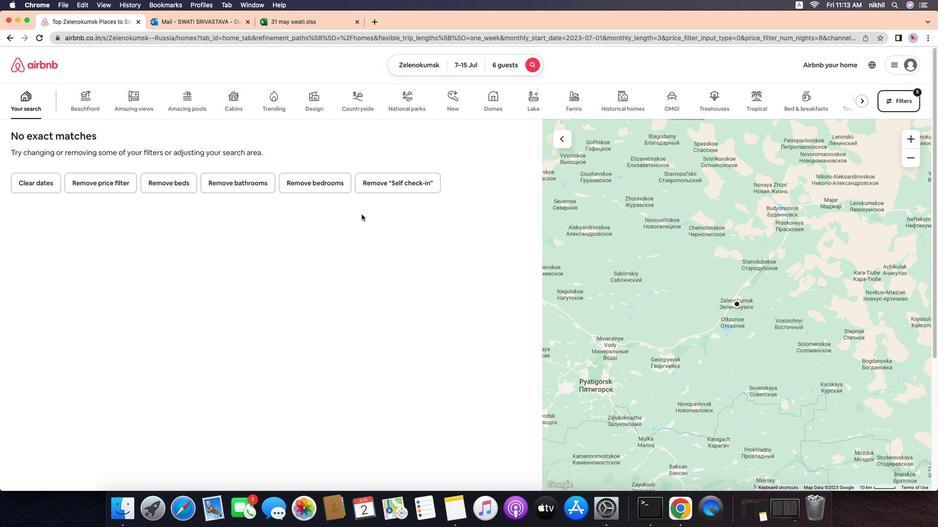 
Action: Mouse pressed left at (628, 472)
Screenshot: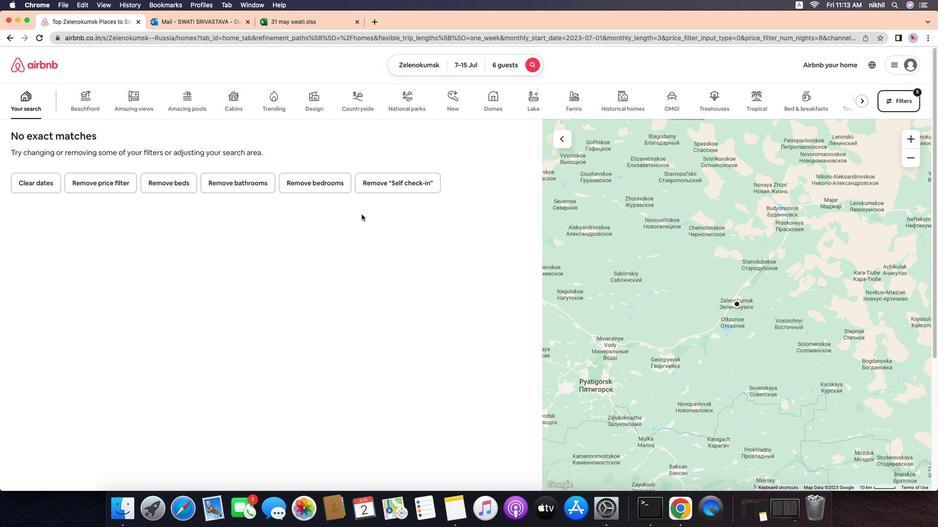 
Action: Mouse moved to (375, 218)
Screenshot: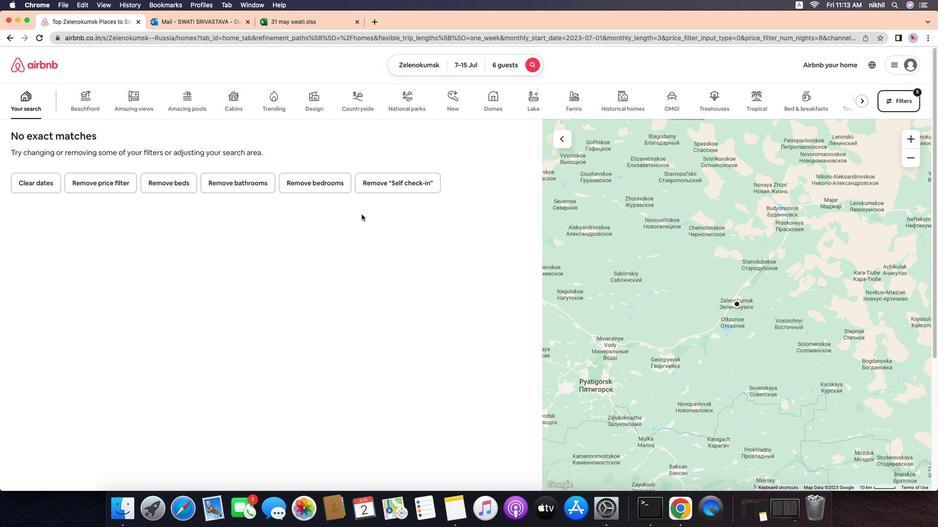 
